 Task: Add an event with the title Sales Performance Analysis and Improvement Planning, date '2024/04/03', time 8:50 AM to 10:50 AMand add a description: The Interview with Aman is a structured and focused conversation aimed at assessing their qualifications, skills, and suitability for a specific job role or position within the organization. The interview provides an opportunity for the hiring team to gather valuable information about the candidate's experience, abilities, and potential cultural fit., put the event into Blue category . Add location for the event as: 456 La Rambla, Barcelona, Spain, logged in from the account softage.5@softage.netand send the event invitation to softage.2@softage.net and softage.3@softage.net. Set a reminder for the event 47 day before
Action: Mouse moved to (109, 136)
Screenshot: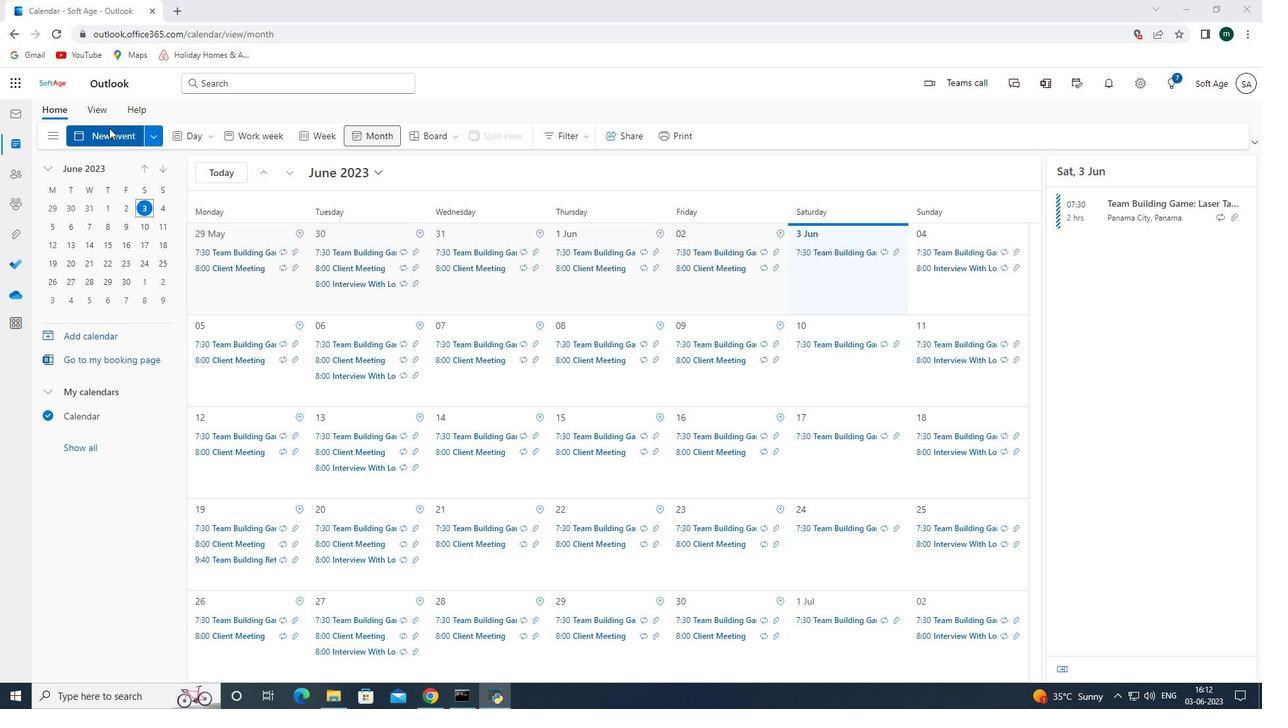 
Action: Mouse pressed left at (109, 136)
Screenshot: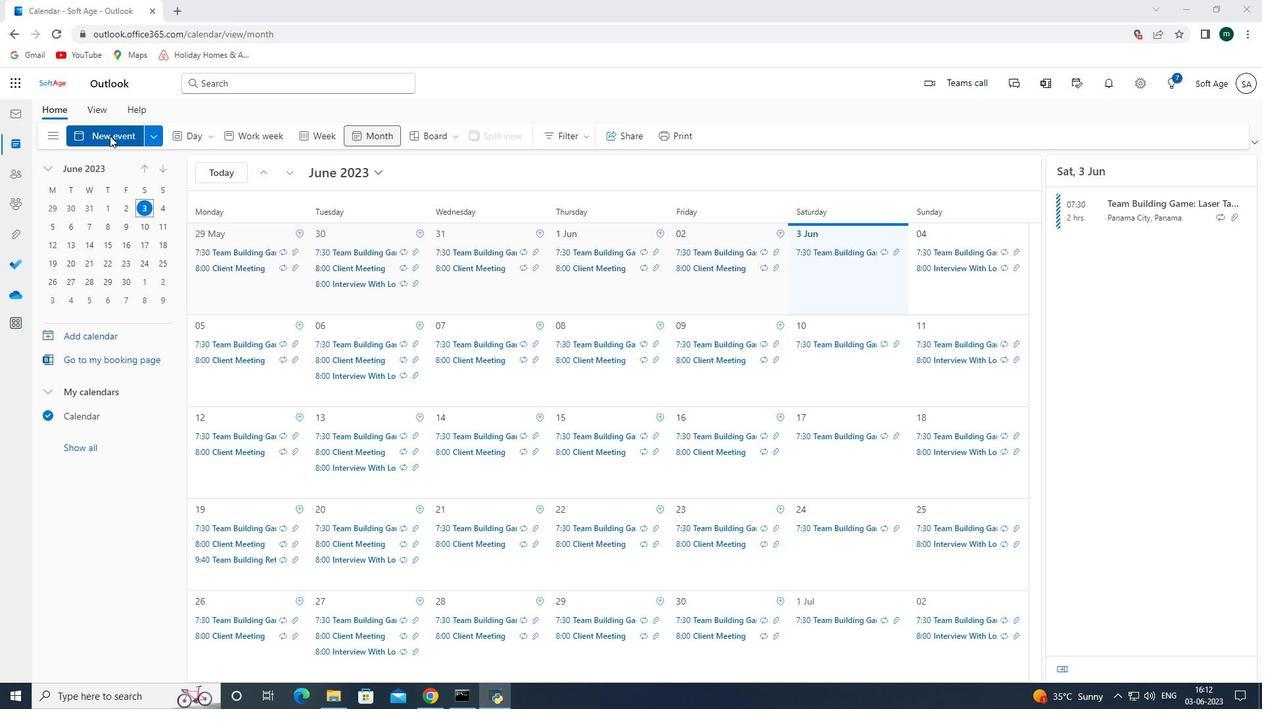 
Action: Mouse moved to (391, 224)
Screenshot: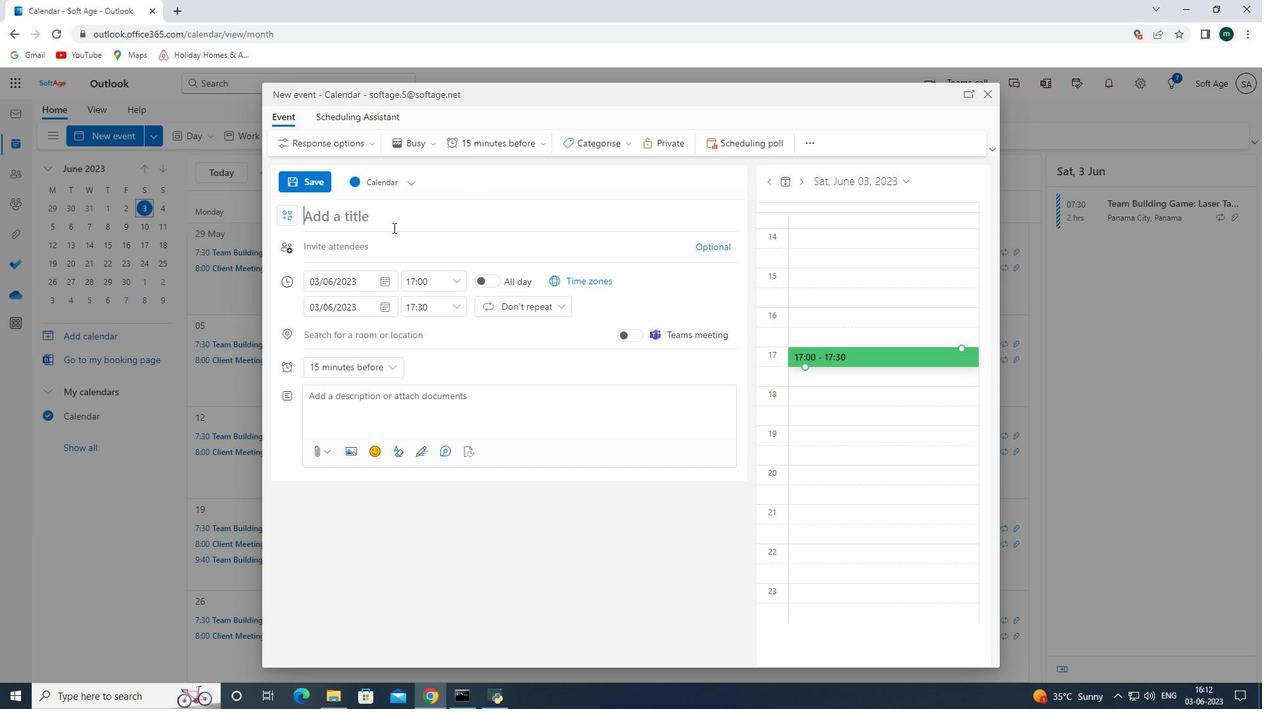 
Action: Mouse pressed left at (391, 224)
Screenshot: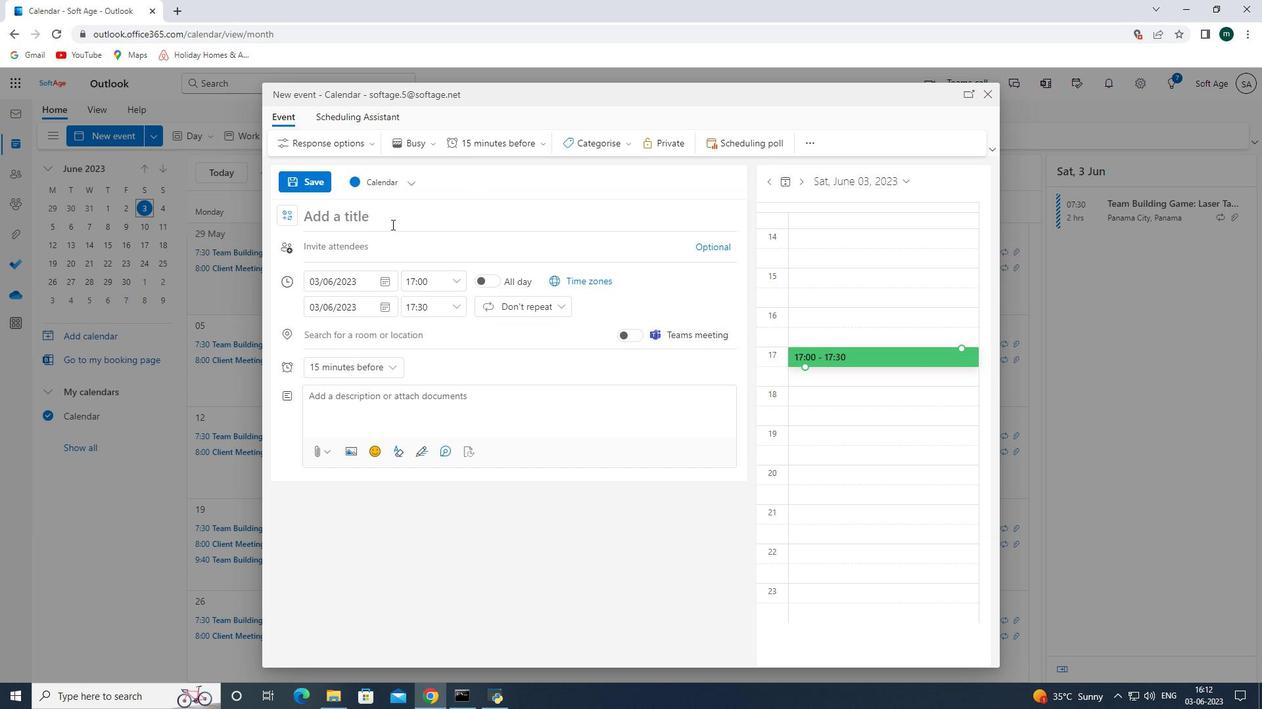 
Action: Mouse moved to (397, 429)
Screenshot: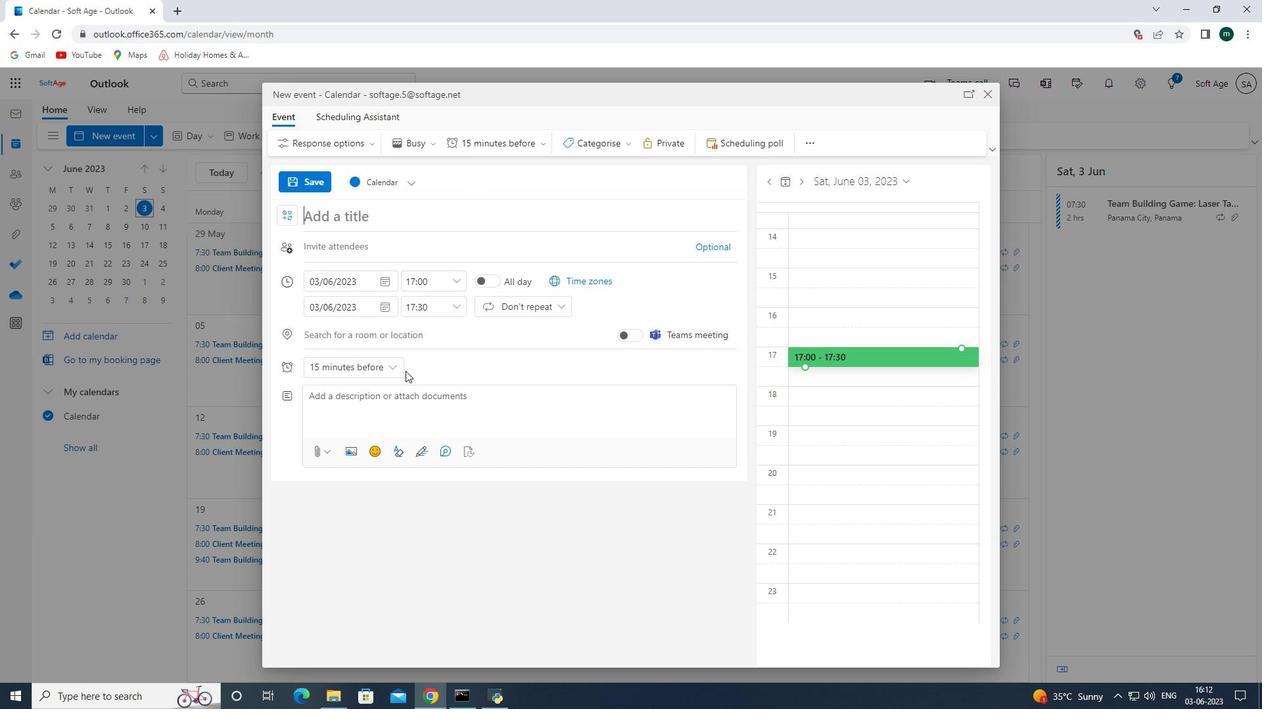 
Action: Key pressed <Key.shift_r><Key.shift_r><Key.shift_r><Key.shift_r><Key.shift_r><Key.shift_r><Key.shift_r><Key.shift_r><Key.shift_r><Key.shift_r><Key.shift_r><Key.shift_r><Key.shift_r><Key.shift_r><Key.shift_r><Key.shift_r><Key.shift_r><Key.shift_r><Key.shift_r><Key.shift_r><Key.shift_r><Key.shift_r><Key.shift_r><Key.shift_r><Key.shift_r><Key.shift_r><Key.shift_r><Key.shift_r><Key.shift_r><Key.shift_r><Key.shift_r><Key.shift_r><Key.shift>Sales<Key.space><Key.backspace><Key.space><Key.shift_r>Performance<Key.space><Key.shift><Key.shift><Key.shift><Key.shift><Key.shift><Key.shift><Key.shift><Key.shift><Key.shift>Anala<Key.backspace>ysis<Key.space>and<Key.space><Key.shift>Impo<Key.backspace>rovement<Key.space><Key.shift><Key.shift><Key.shift><Key.shift><Key.shift><Key.shift><Key.shift><Key.shift><Key.shift><Key.shift><Key.shift><Key.shift>Planning<Key.space>
Screenshot: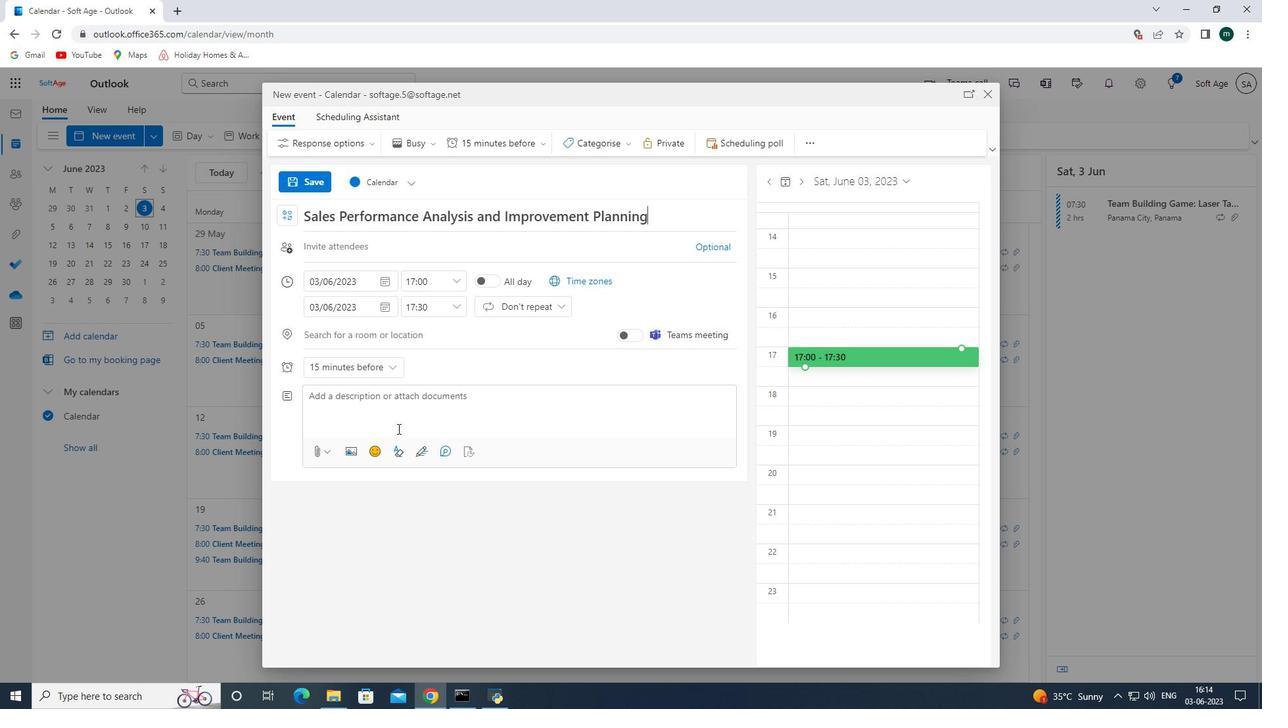 
Action: Mouse moved to (386, 281)
Screenshot: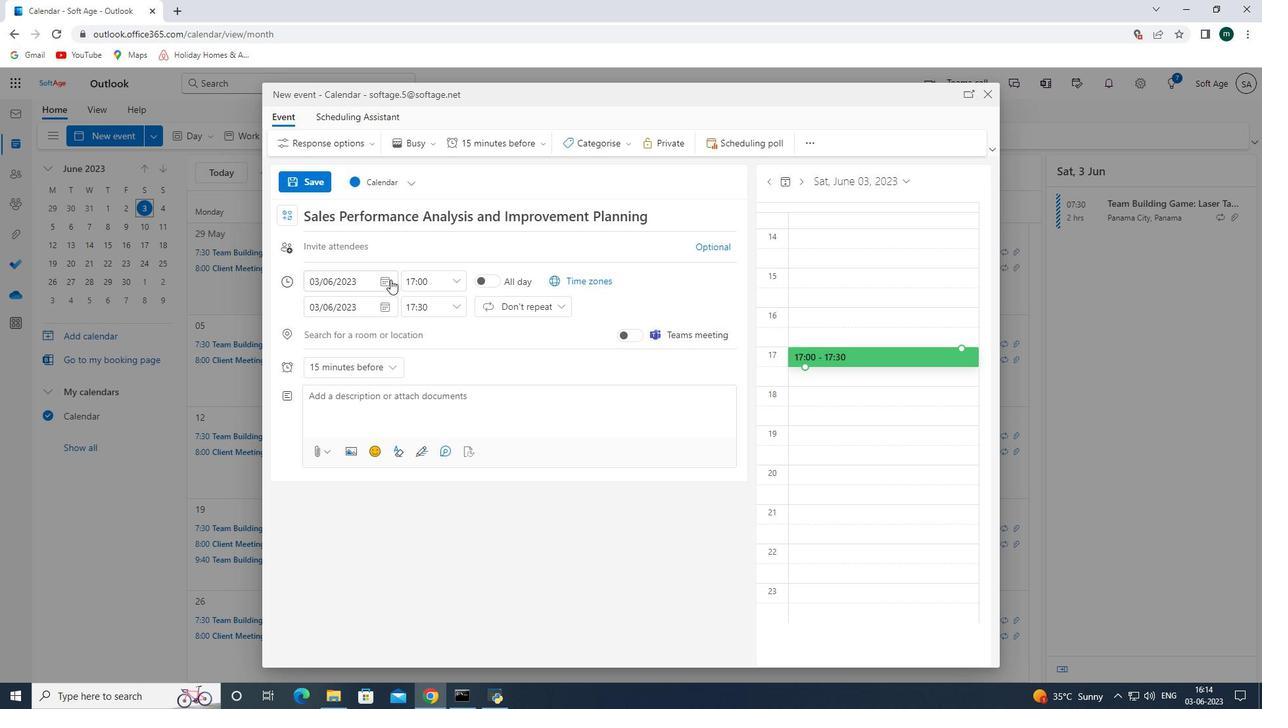 
Action: Mouse pressed left at (386, 281)
Screenshot: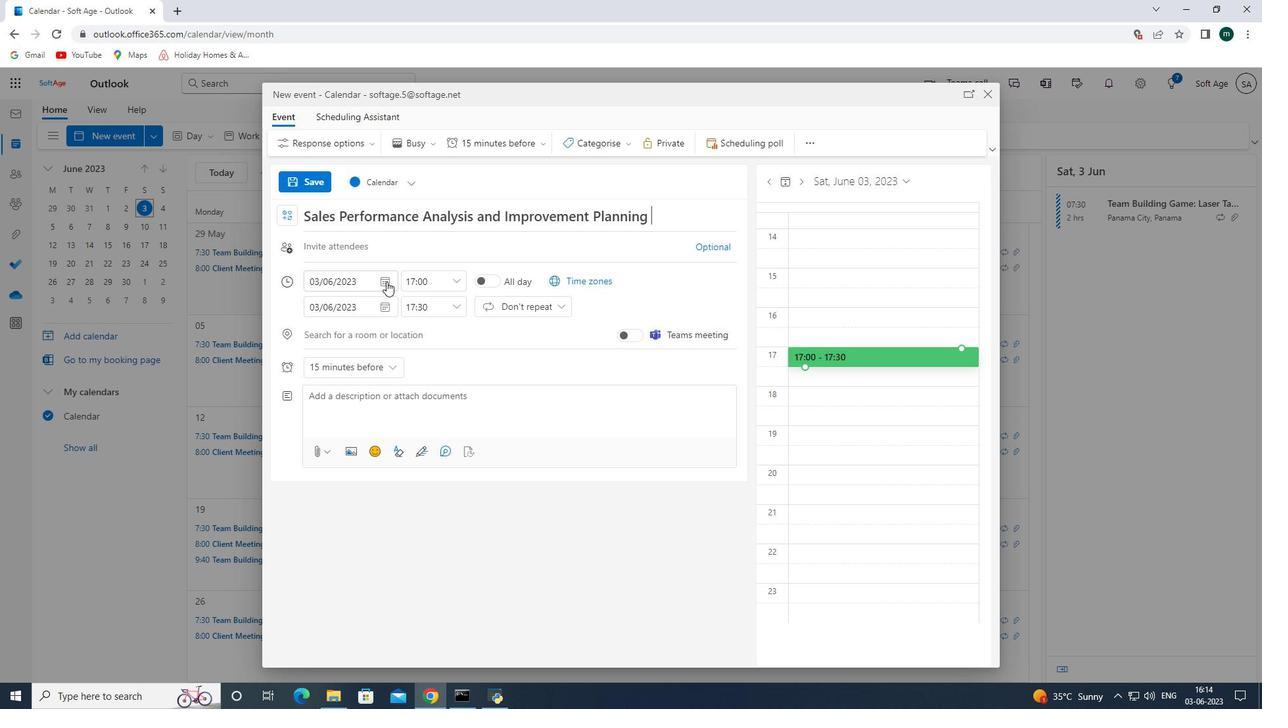 
Action: Mouse moved to (429, 306)
Screenshot: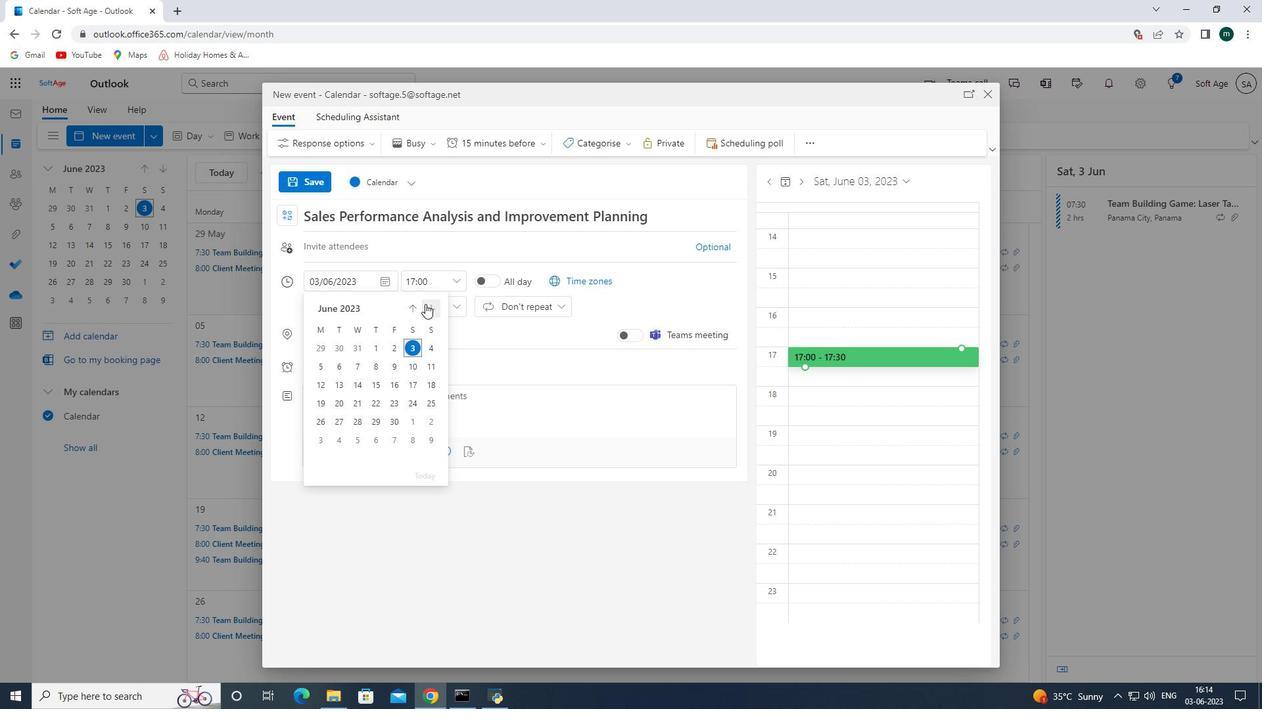 
Action: Mouse pressed left at (429, 306)
Screenshot: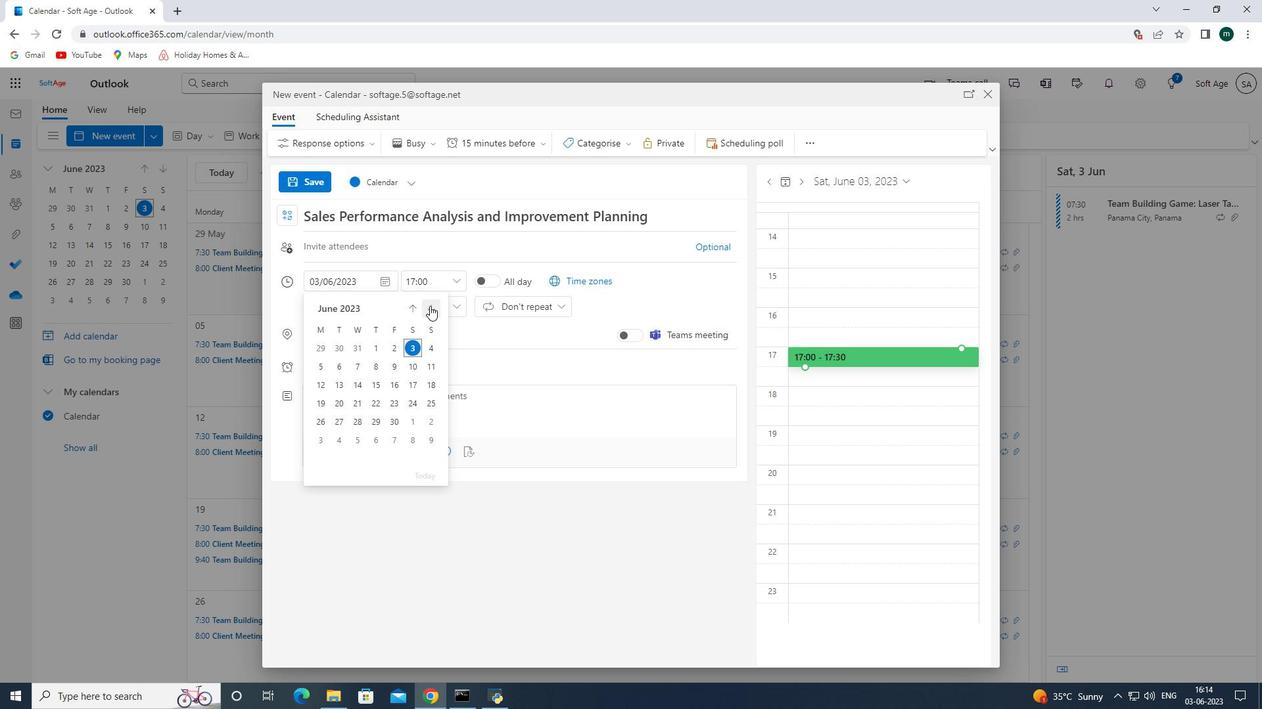 
Action: Mouse pressed left at (429, 306)
Screenshot: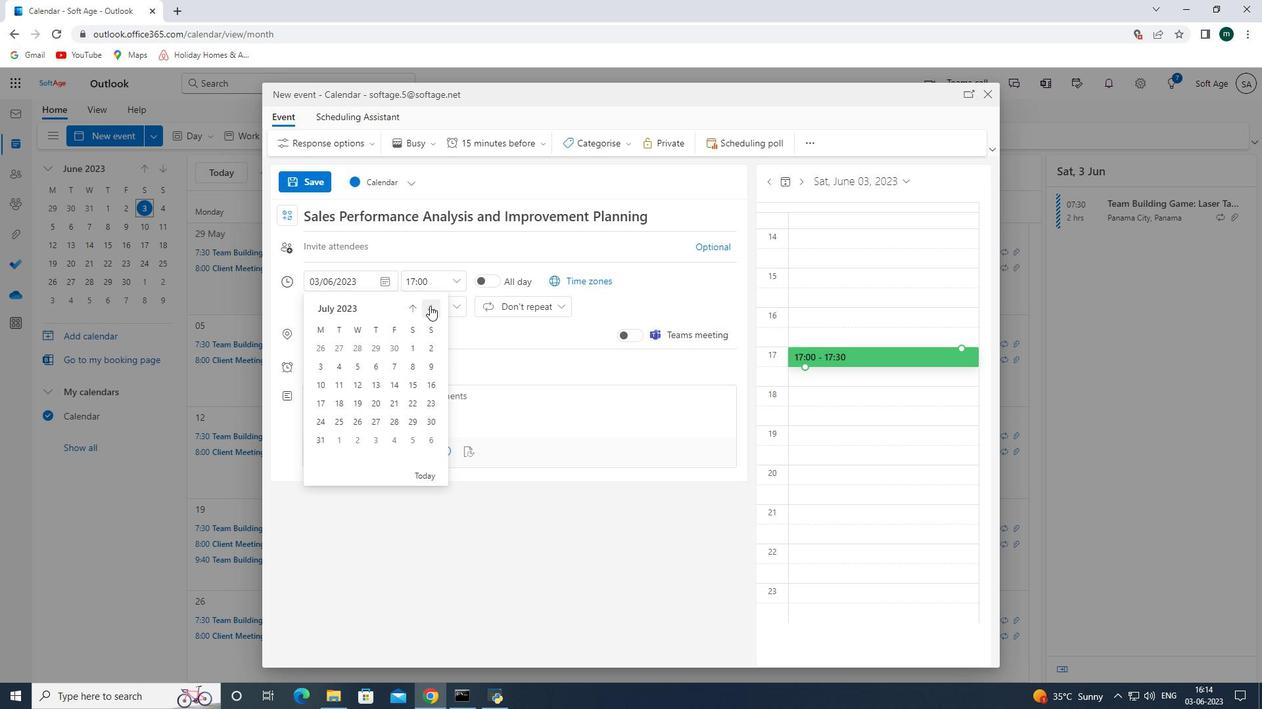 
Action: Mouse pressed left at (429, 306)
Screenshot: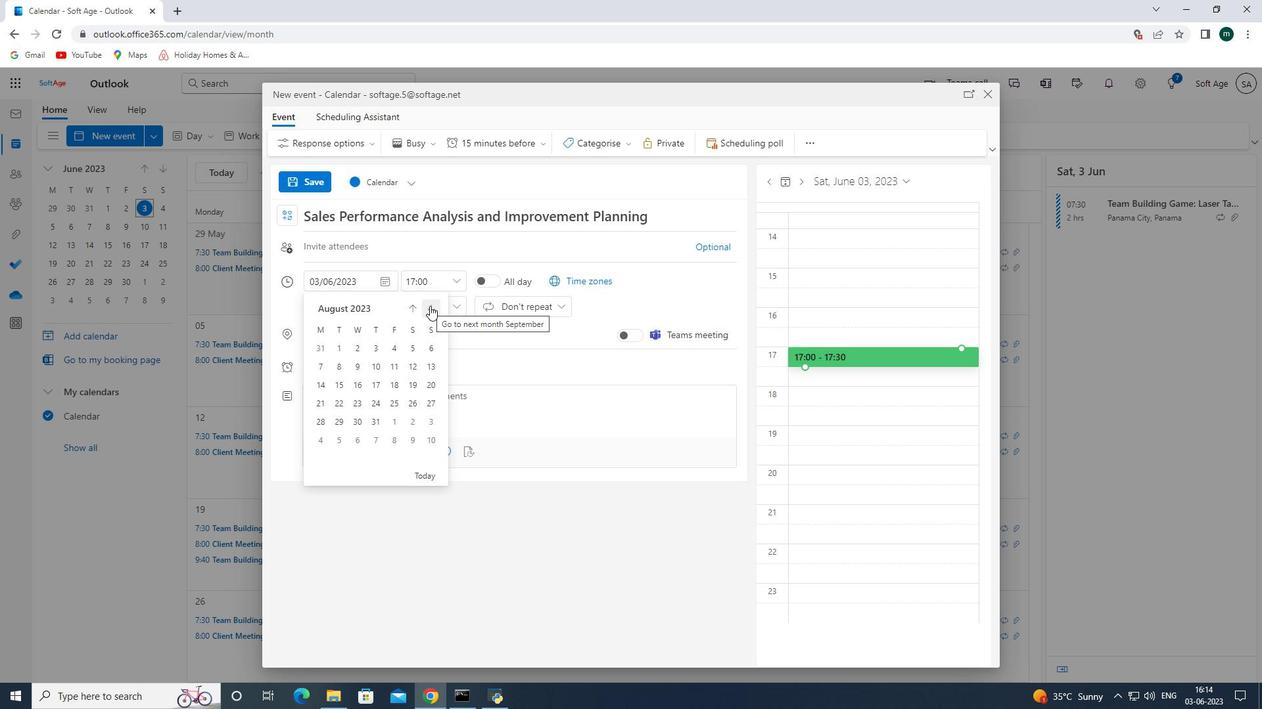 
Action: Mouse pressed left at (429, 306)
Screenshot: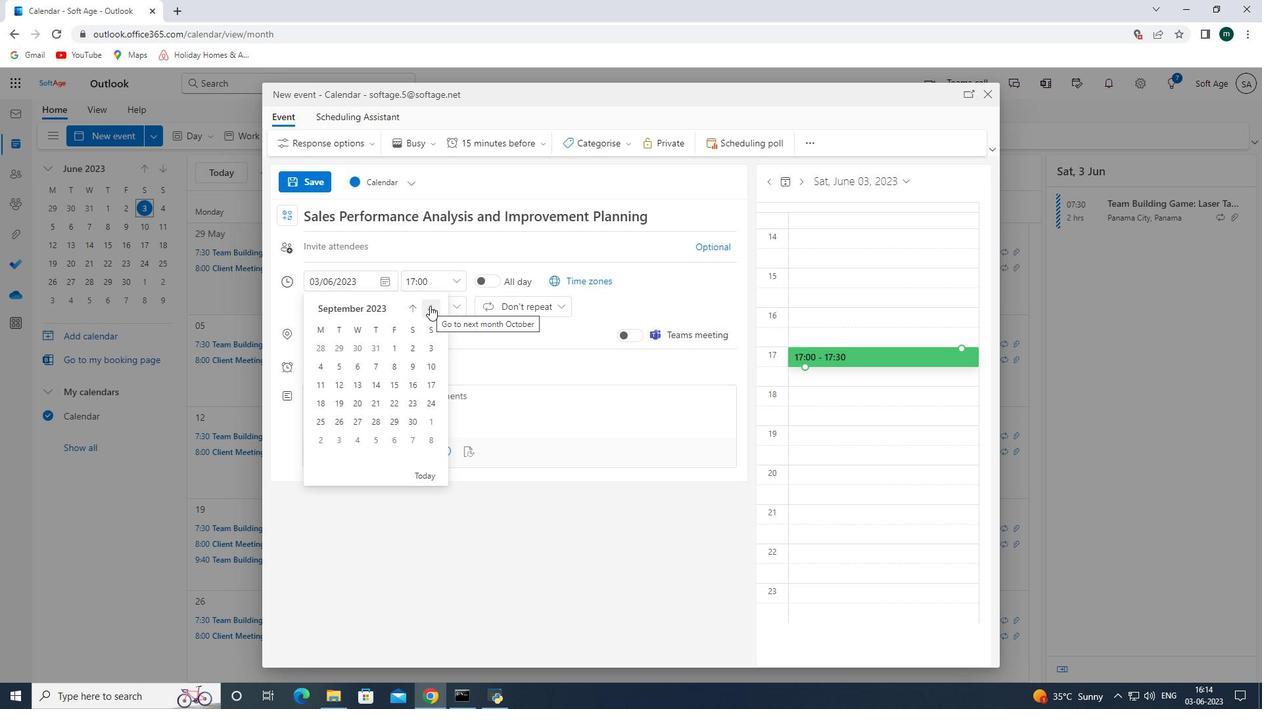
Action: Mouse pressed left at (429, 306)
Screenshot: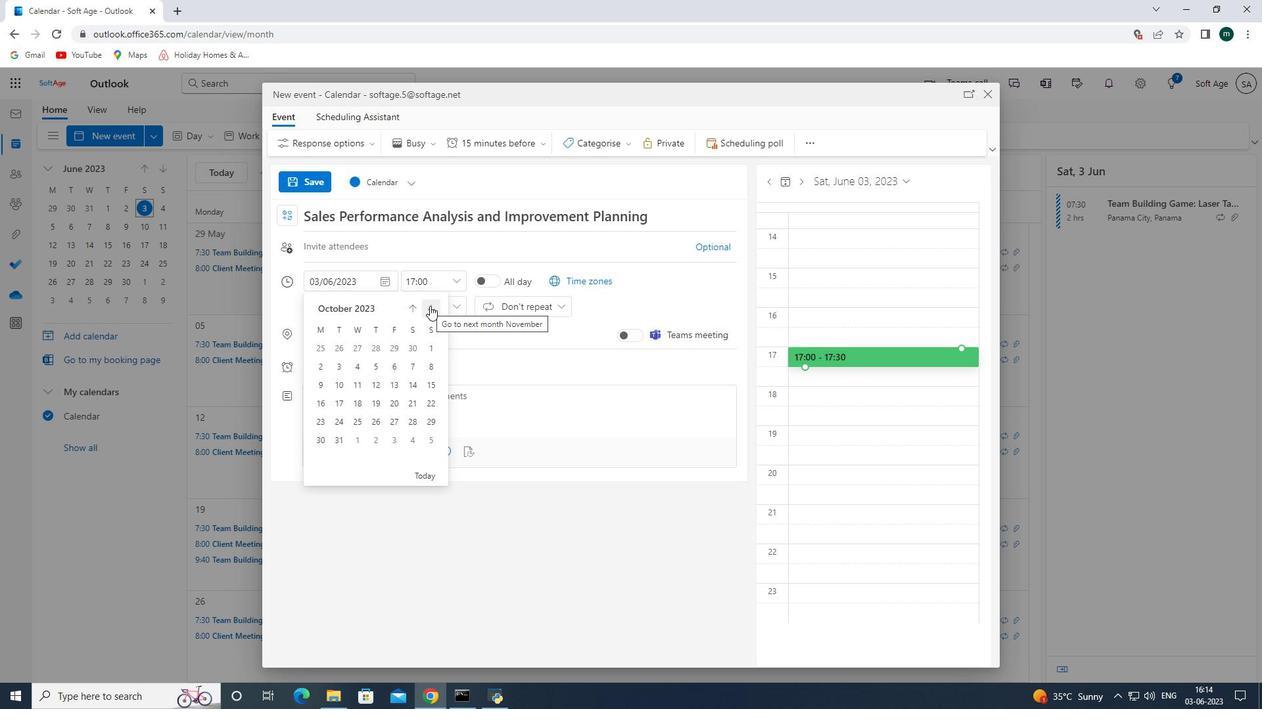 
Action: Mouse pressed left at (429, 306)
Screenshot: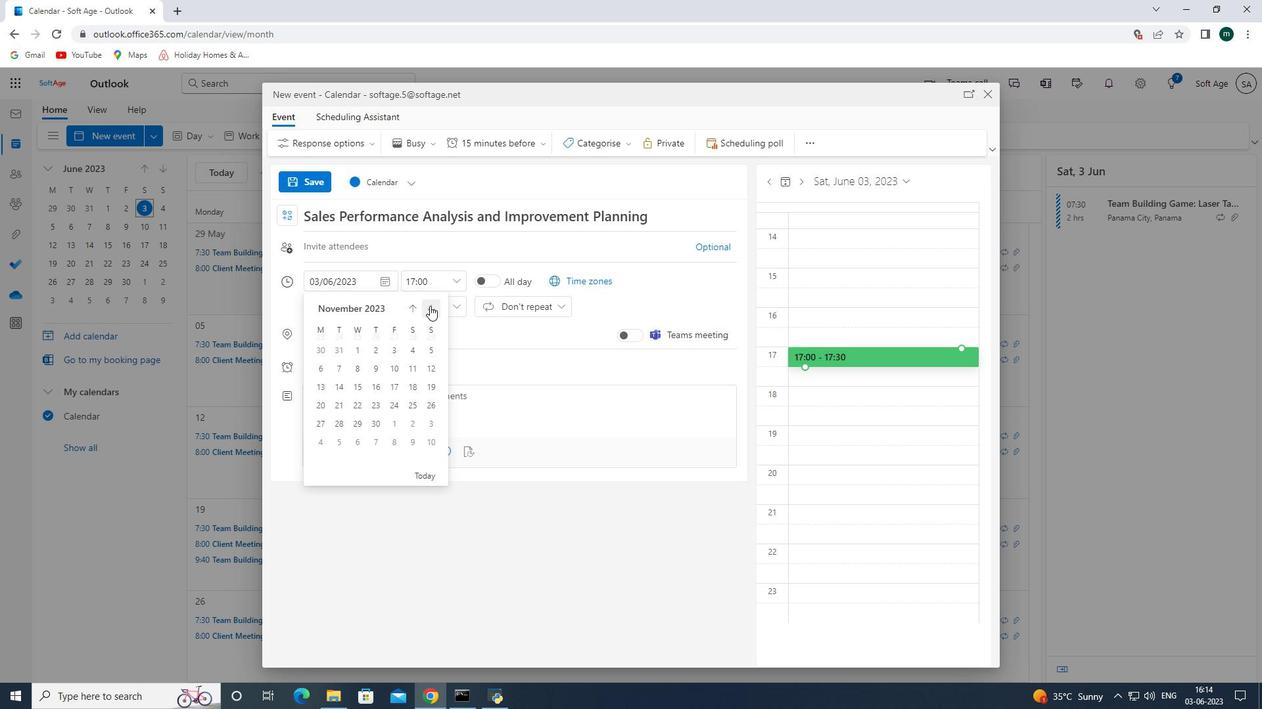 
Action: Mouse pressed left at (429, 306)
Screenshot: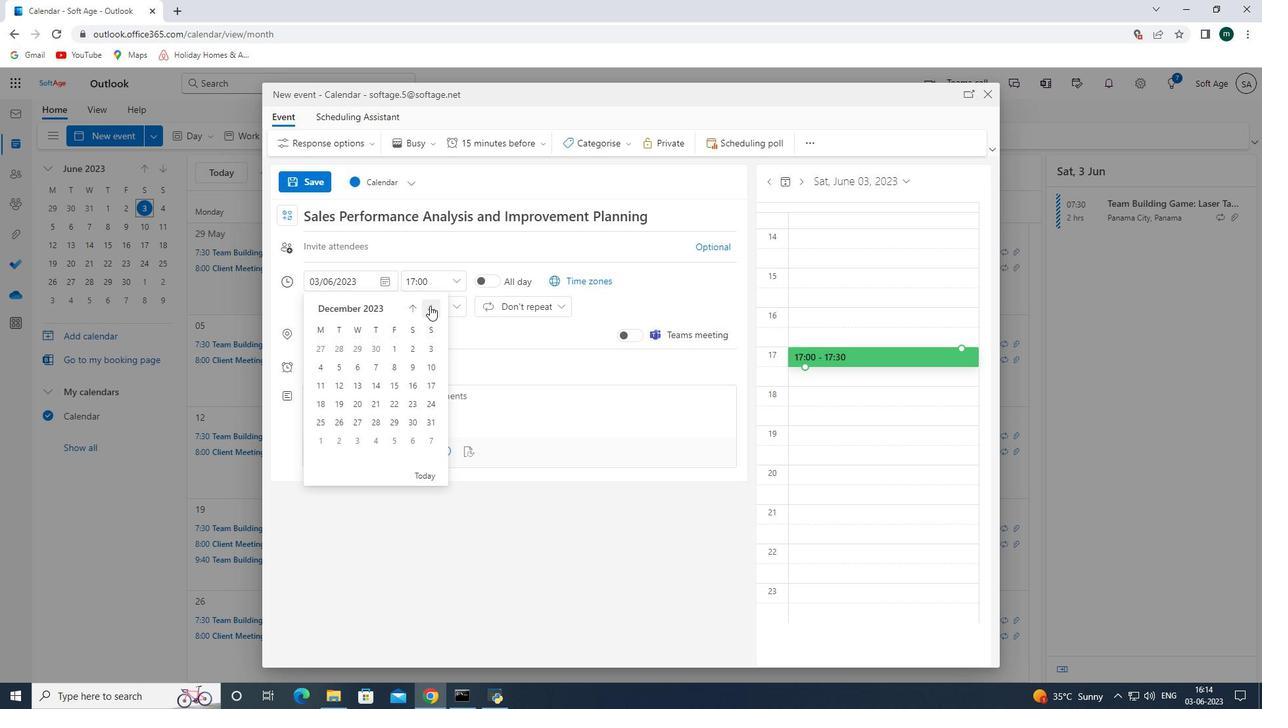 
Action: Mouse pressed left at (429, 306)
Screenshot: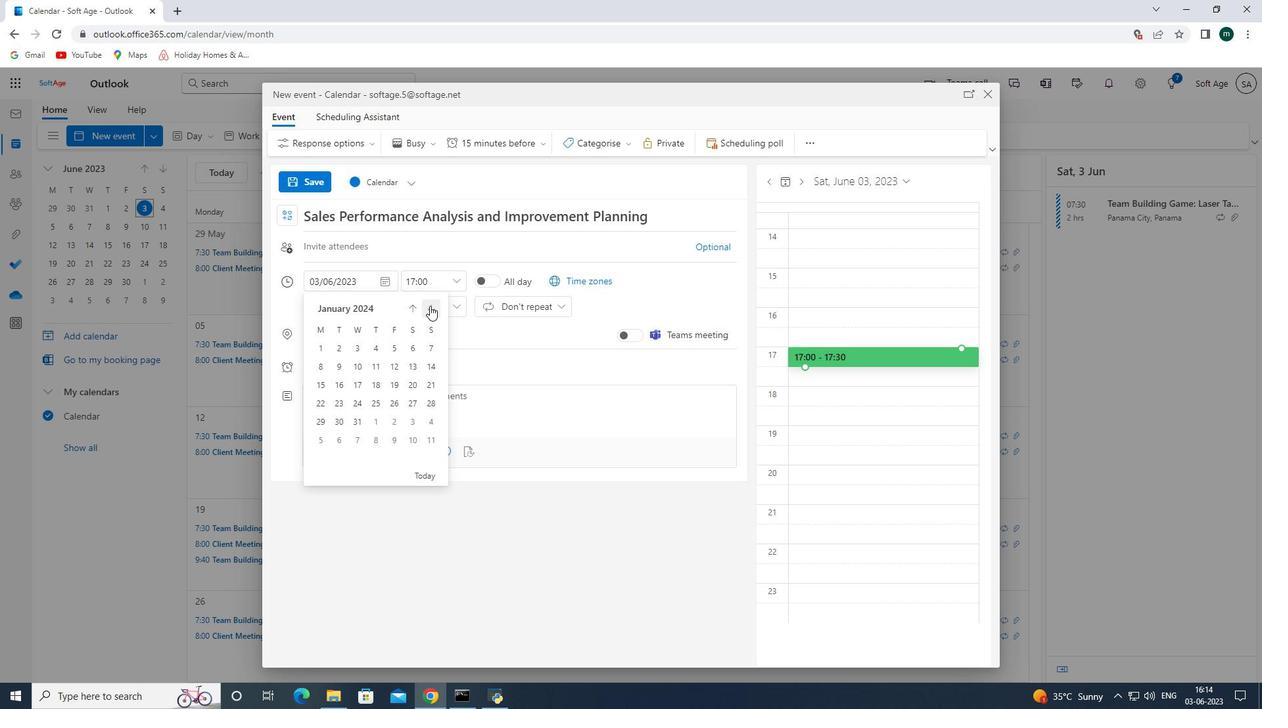 
Action: Mouse pressed left at (429, 306)
Screenshot: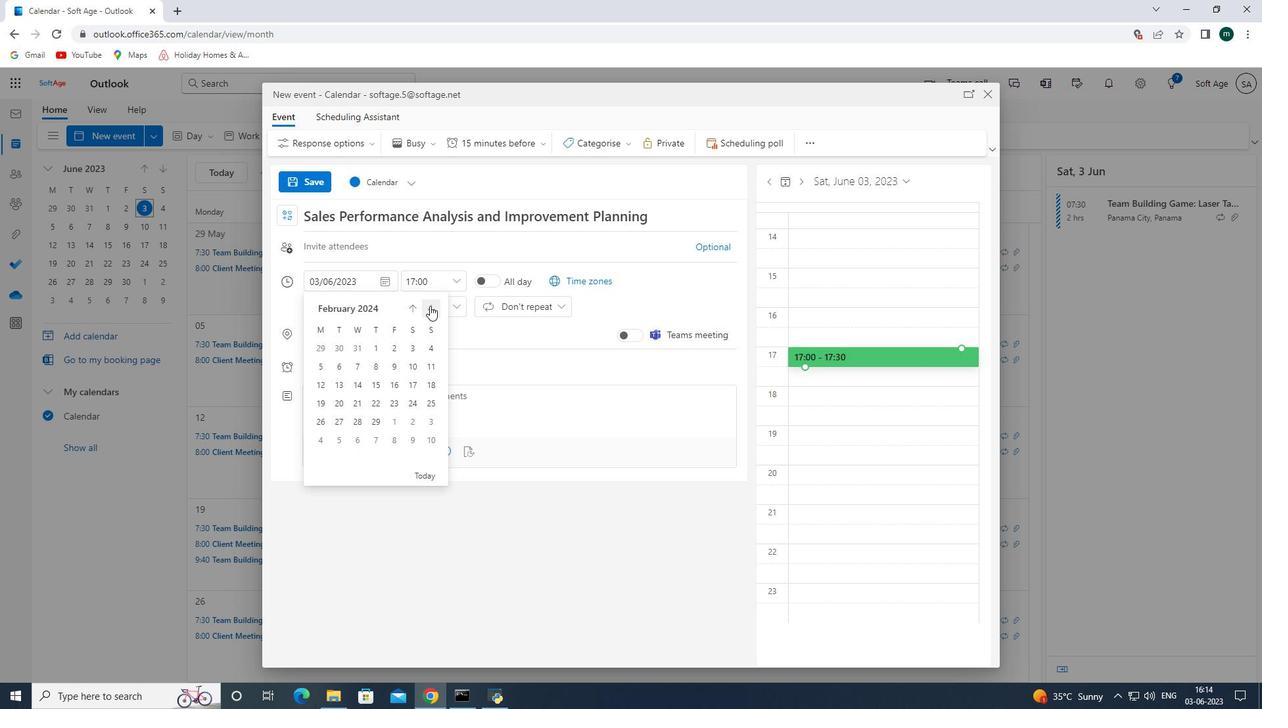 
Action: Mouse pressed left at (429, 306)
Screenshot: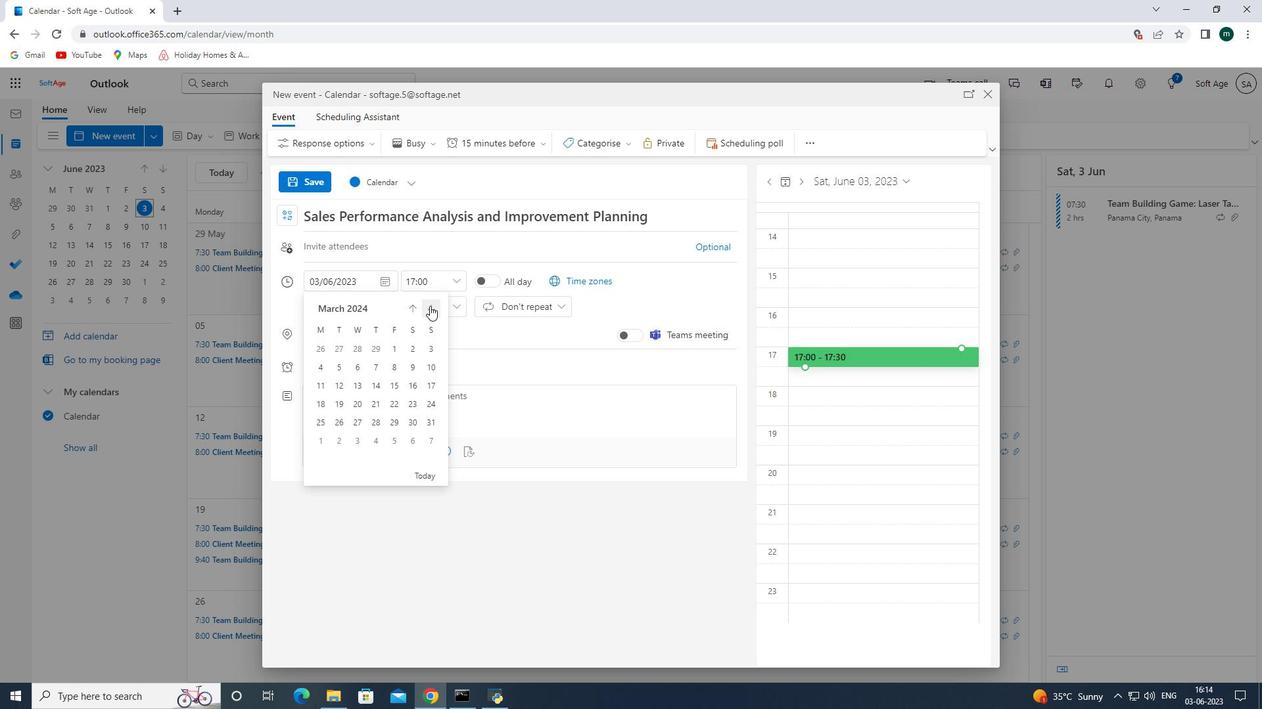 
Action: Mouse moved to (354, 351)
Screenshot: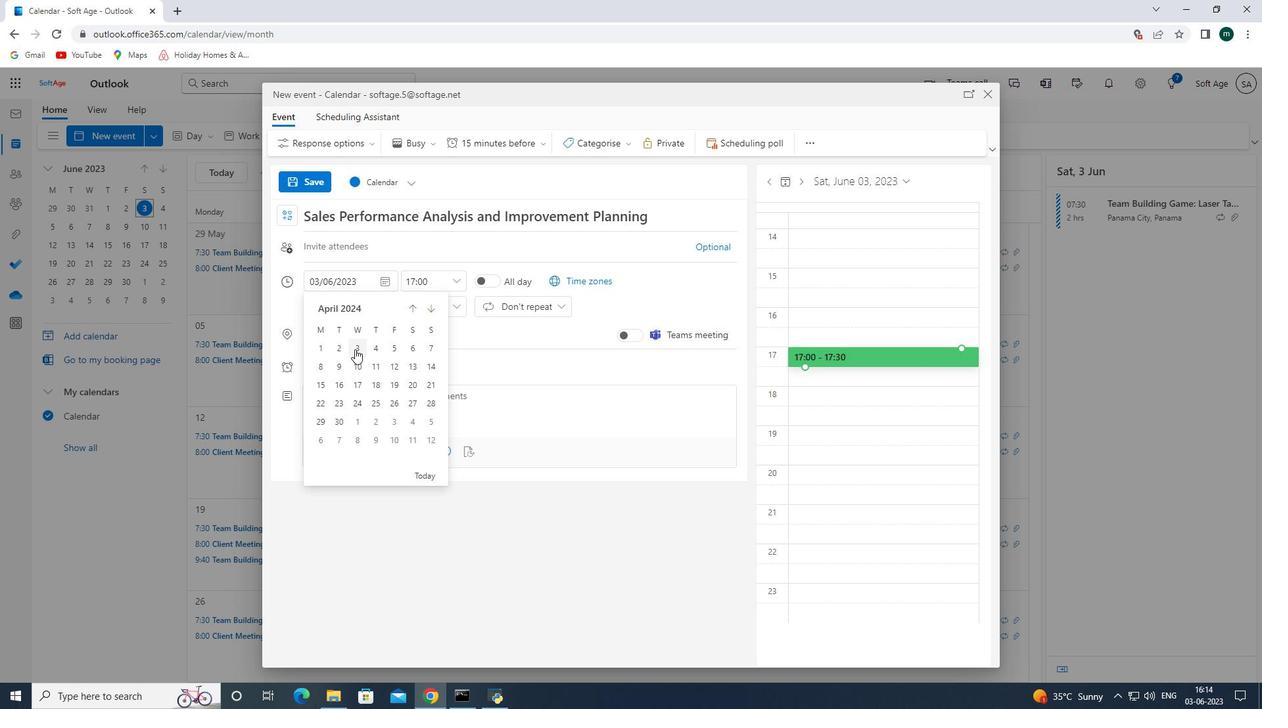 
Action: Mouse pressed left at (354, 351)
Screenshot: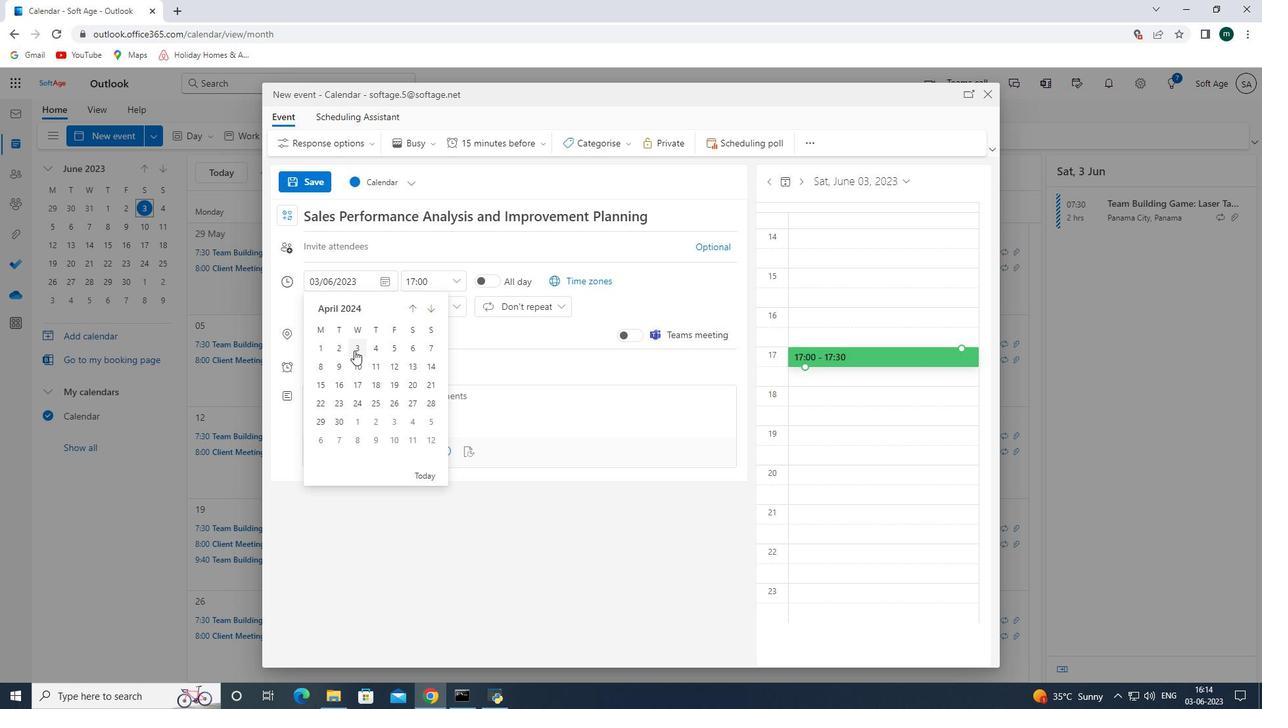 
Action: Mouse moved to (446, 280)
Screenshot: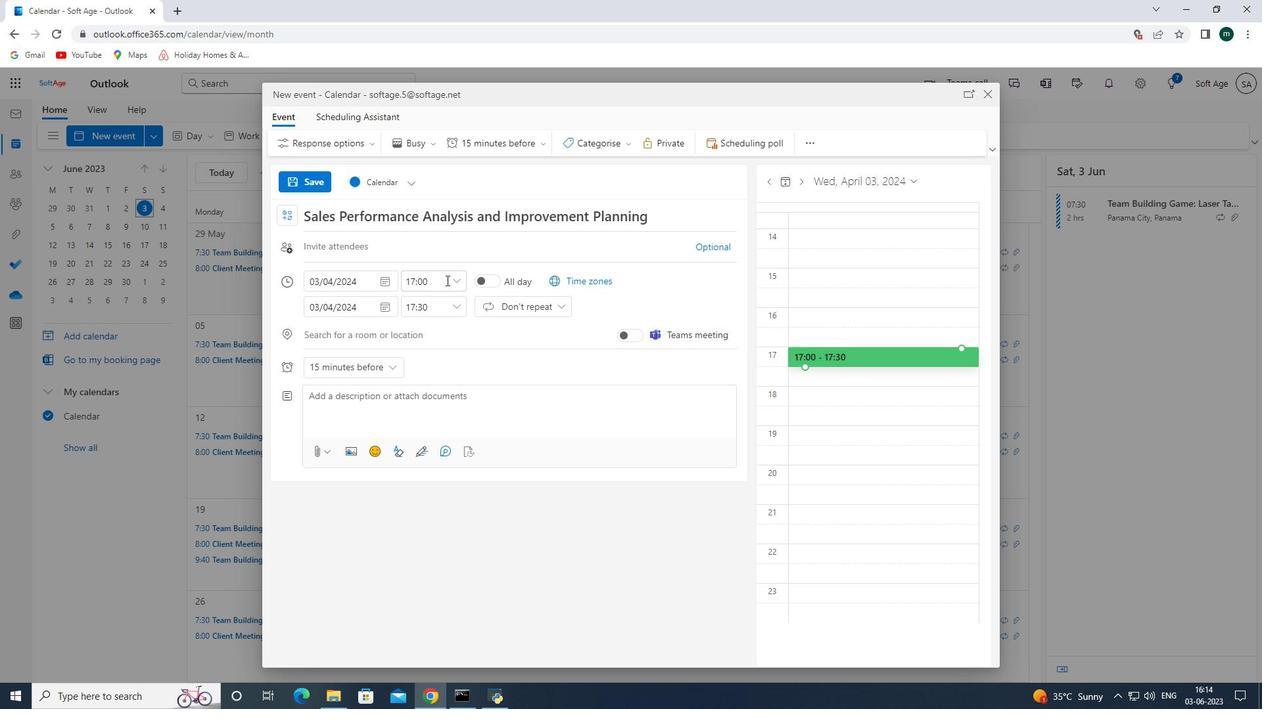 
Action: Mouse pressed left at (446, 280)
Screenshot: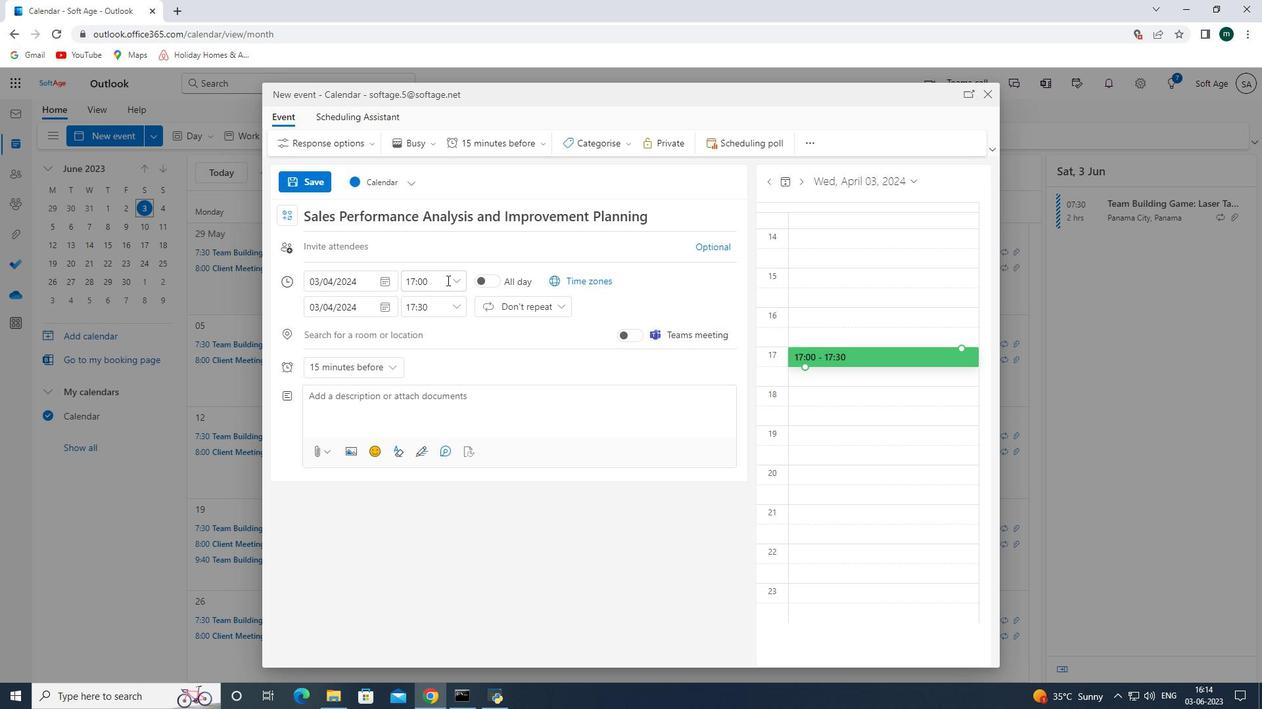 
Action: Mouse moved to (448, 288)
Screenshot: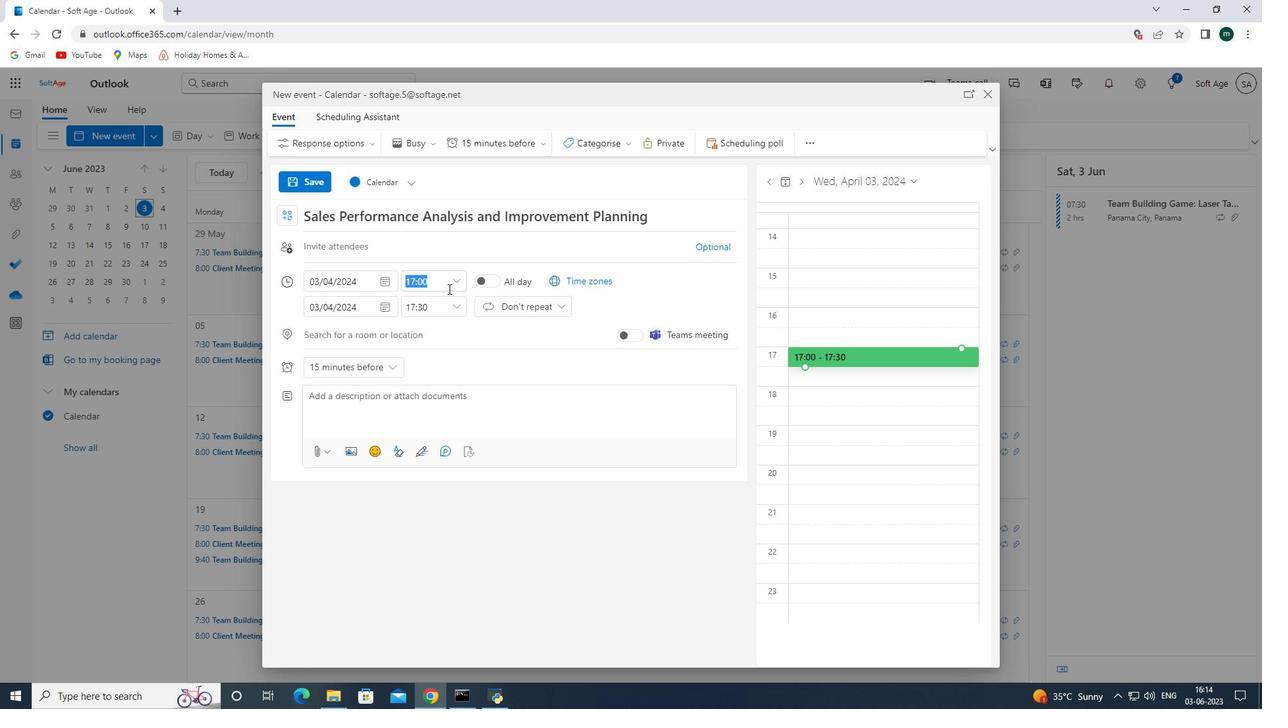 
Action: Key pressed 08<Key.shift_r>:50<Key.enter>
Screenshot: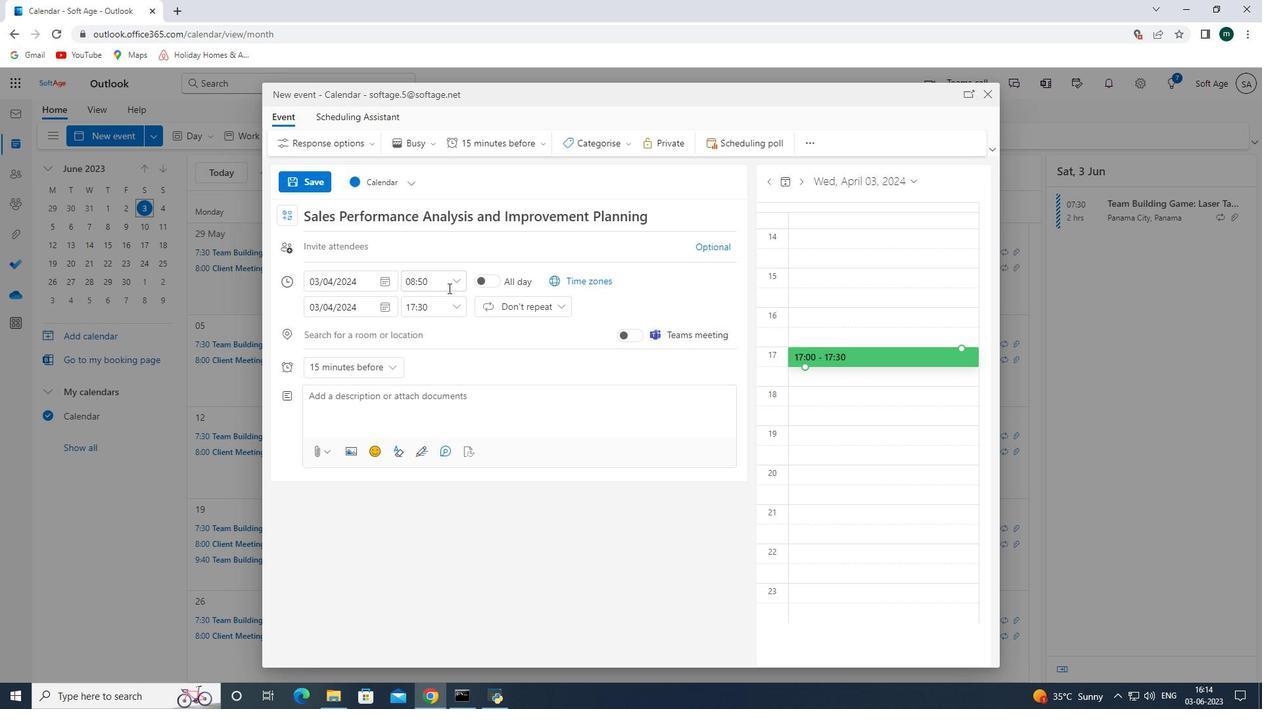 
Action: Mouse moved to (461, 310)
Screenshot: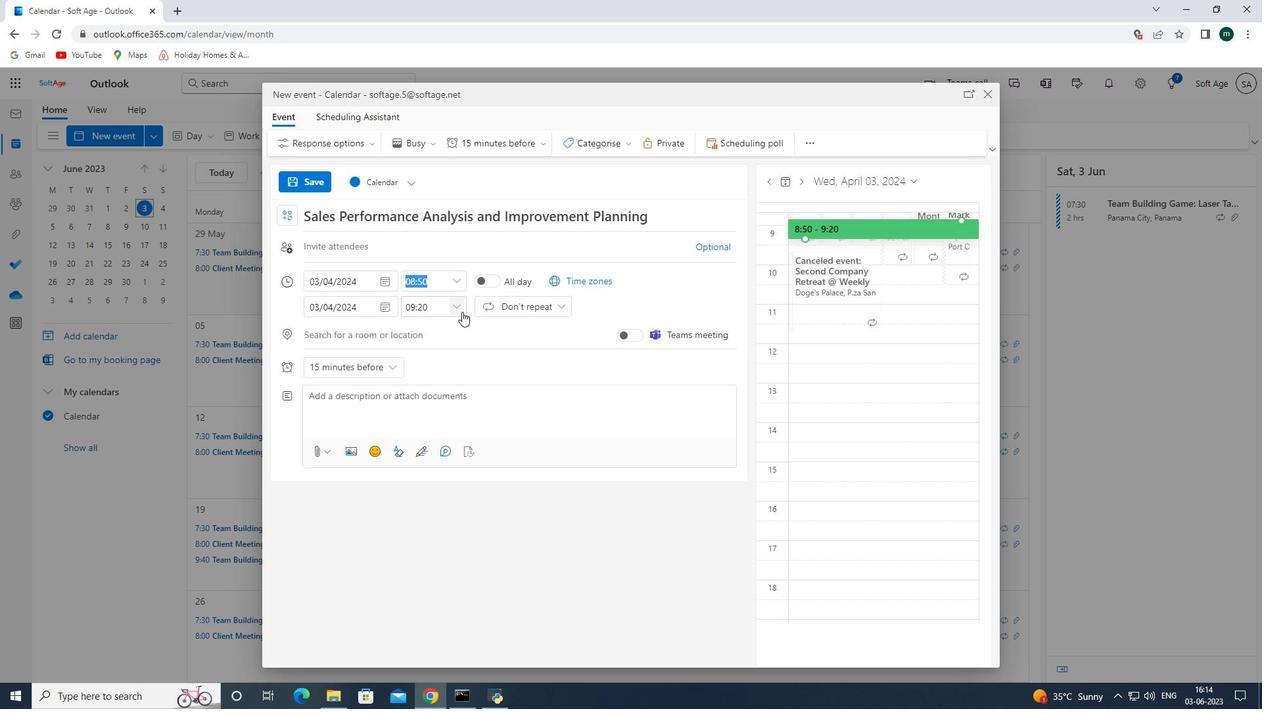 
Action: Mouse pressed left at (461, 310)
Screenshot: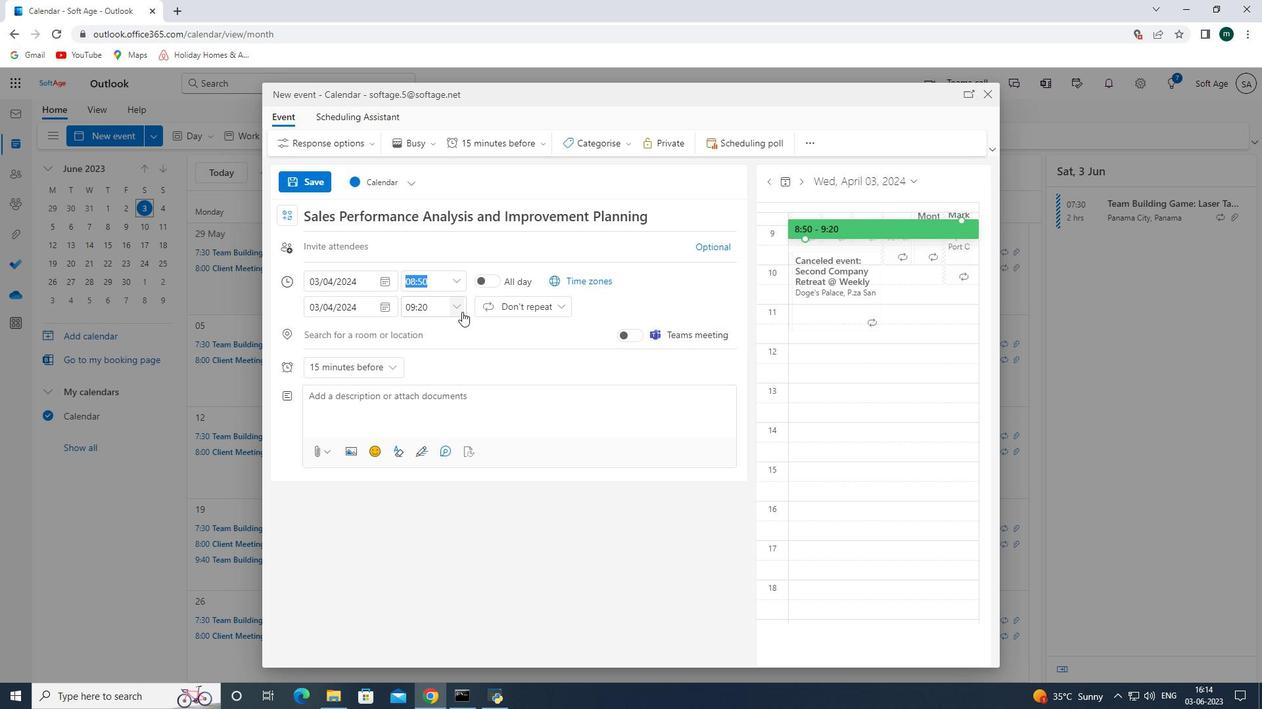 
Action: Mouse moved to (450, 393)
Screenshot: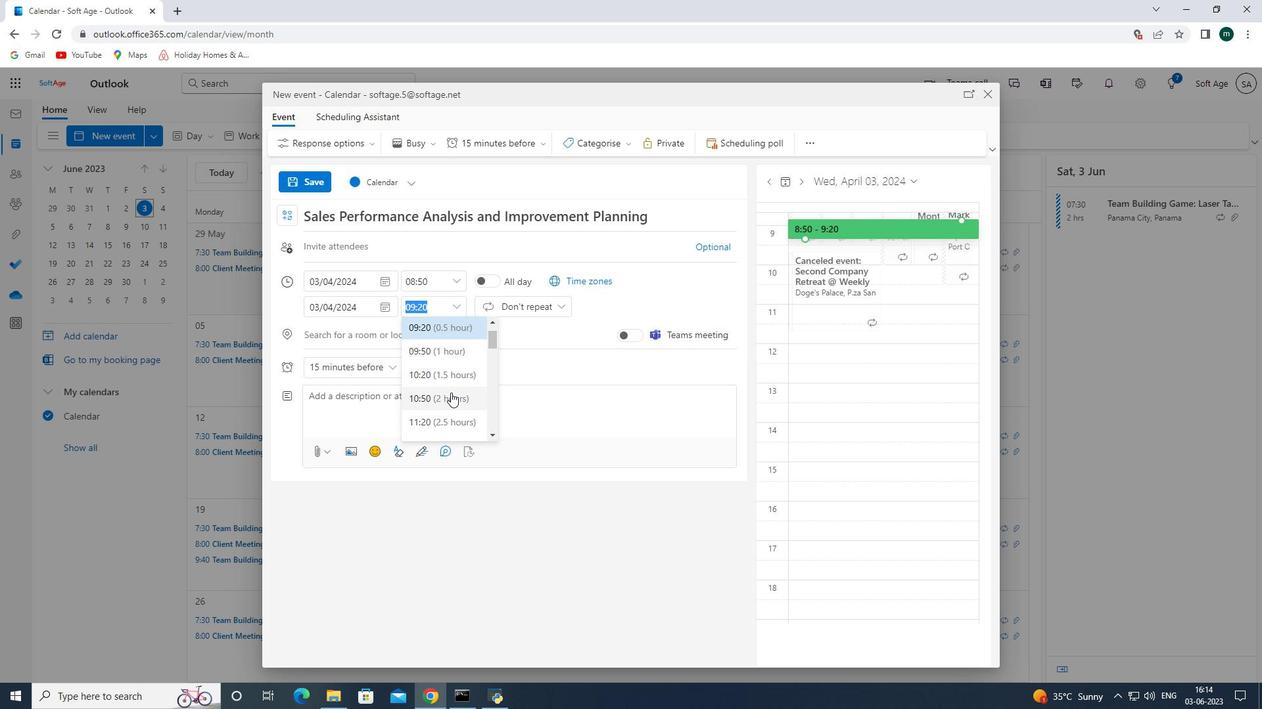 
Action: Mouse pressed left at (450, 393)
Screenshot: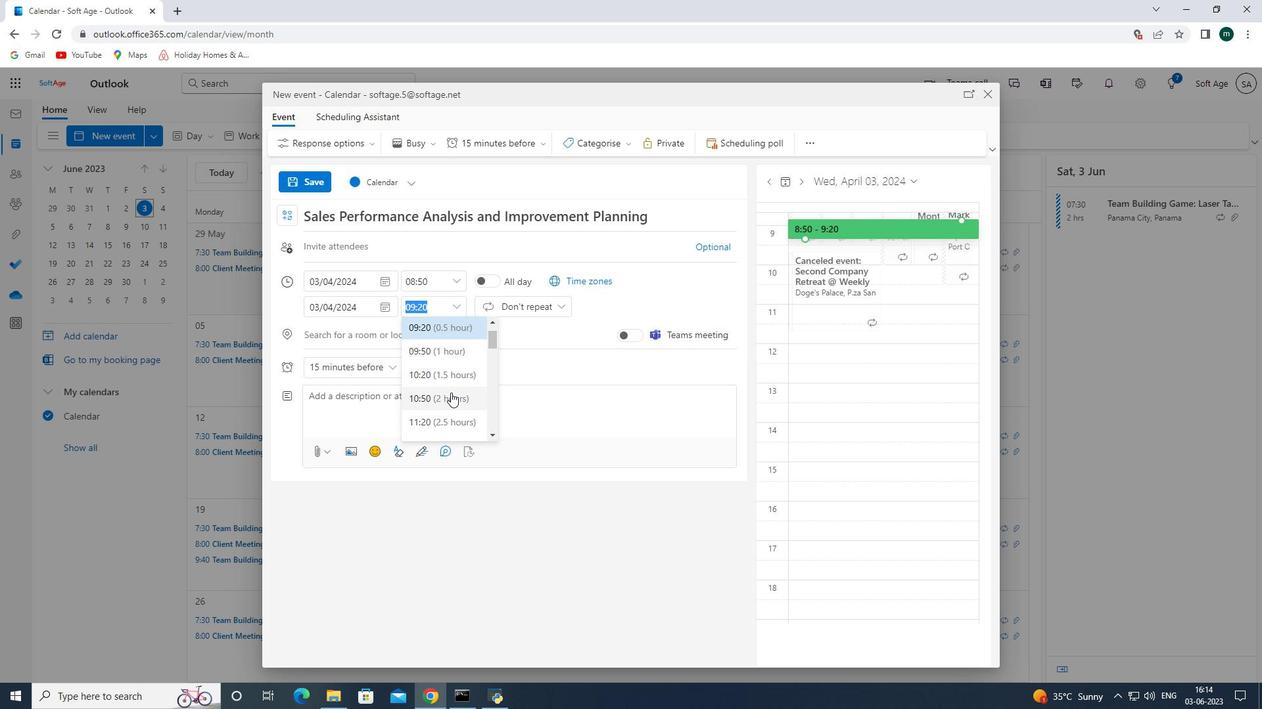
Action: Mouse moved to (425, 400)
Screenshot: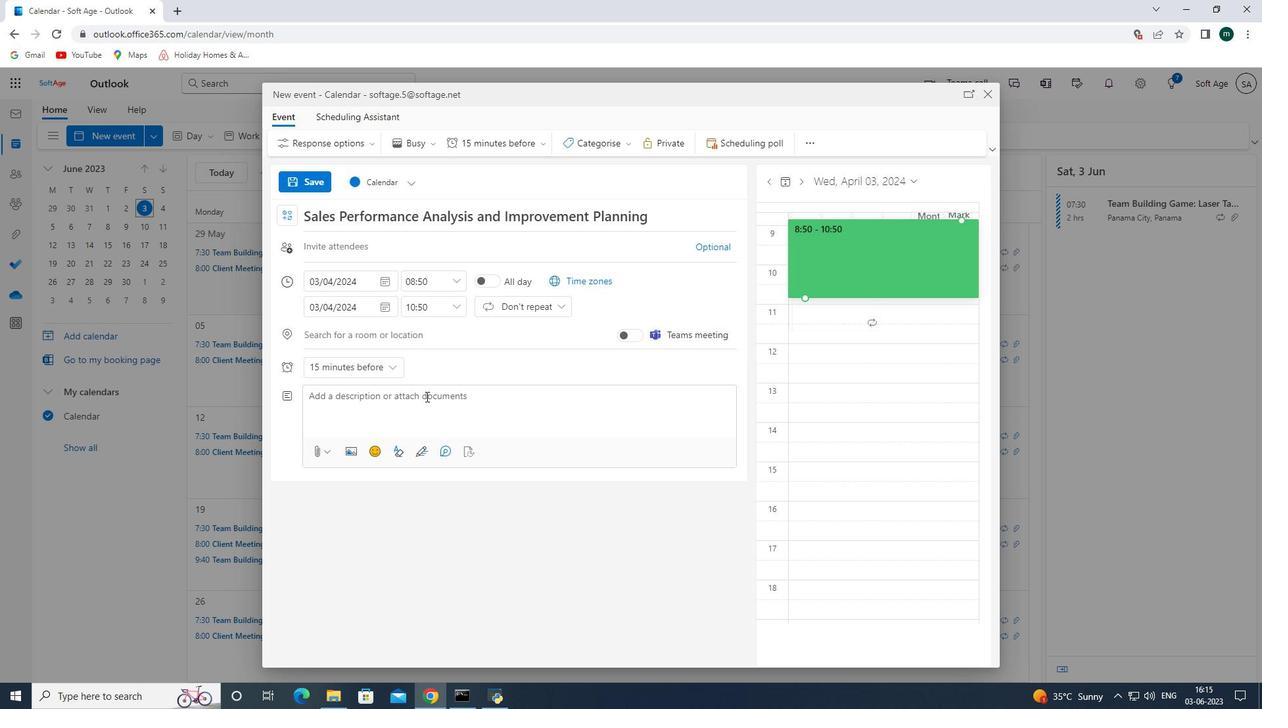 
Action: Mouse pressed left at (425, 400)
Screenshot: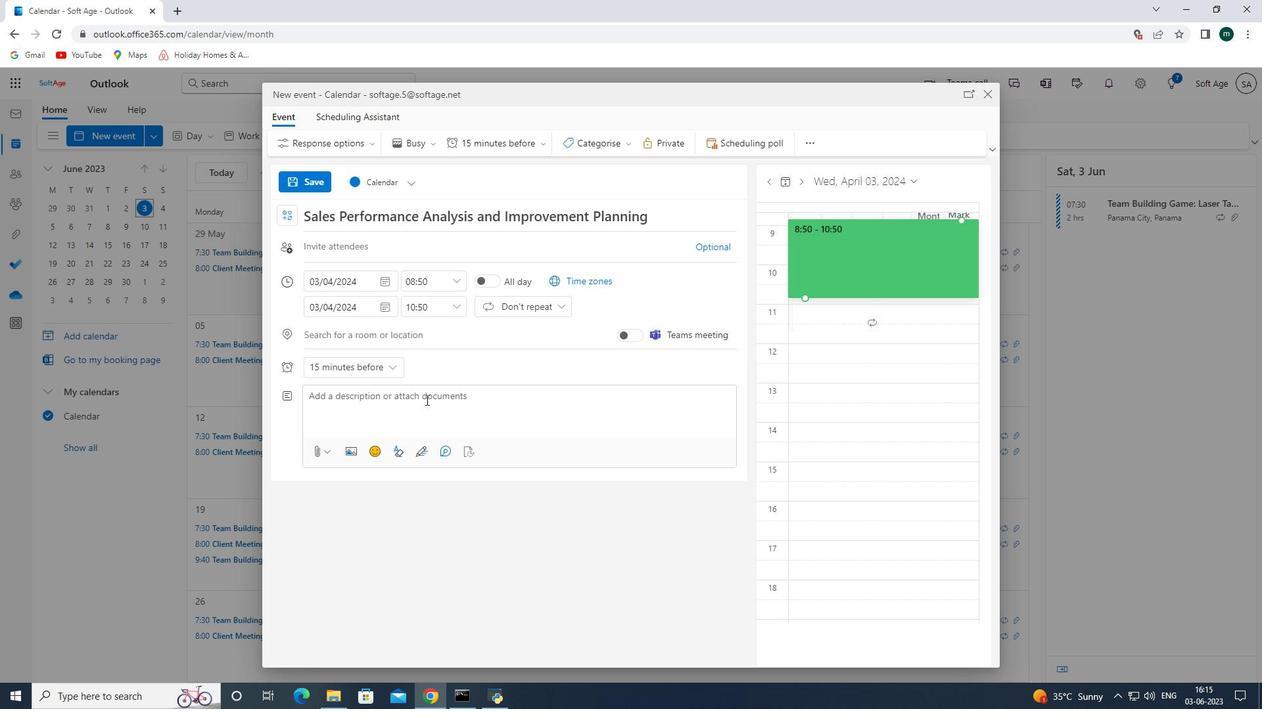 
Action: Key pressed t<Key.backspace><Key.shift>The<Key.space><Key.shift>Interview<Key.space>with<Key.space><Key.shift><Key.shift><Key.shift><Key.shift><Key.shift><Key.shift><Key.shift><Key.shift><Key.shift><Key.shift><Key.shift>Aman<Key.space>is<Key.space>a<Key.space><Key.shift><Key.shift><Key.shift><Key.shift><Key.shift><Key.shift><Key.shift><Key.shift><Key.shift><Key.shift><Key.shift><Key.shift><Key.shift><Key.shift><Key.shift><Key.shift>structured<Key.space>and<Key.space><Key.shift><Key.shift><Key.shift><Key.shift><Key.shift><Key.shift><Key.shift><Key.shift><Key.shift><Key.shift><Key.shift><Key.shift><Key.shift><Key.shift><Key.shift>F<Key.backspace>focused<Key.space>conversation<Key.space>aimed<Key.space>at<Key.space><Key.space><Key.space><Key.backspace><Key.shift>assessing<Key.space>their<Key.space>qualifications,<Key.space>skills,<Key.space>and<Key.space>suitability<Key.space>for<Key.space>a<Key.space>specific<Key.space>job<Key.space>role<Key.space>or<Key.space>position<Key.space>within<Key.space>the<Key.space>ar<Key.backspace><Key.backspace>organization<Key.space>=<Key.backspace><Key.backspace>.<Key.space>the<Key.space><Key.backspace><Key.backspace><Key.backspace><Key.backspace><Key.shift_r><Key.shift_r><Key.shift_r><Key.shift_r><Key.shift_r><Key.shift_r><Key.shift_r><Key.shift_r><Key.shift_r><Key.shift_r><Key.shift_r><Key.shift_r><Key.shift_r><Key.shift_r>The<Key.space>interview<Key.space>provides<Key.space>an<Key.space>opportunity<Key.space>for<Key.space>the<Key.space>hiring<Key.space>team<Key.space>tov<Key.space><Key.backspace><Key.backspace><Key.space><Key.shift><Key.shift><Key.shift>G<Key.backspace>gather<Key.space>valuable<Key.space>information<Key.space>about<Key.space>the<Key.space><Key.shift>C<Key.backspace>candidate's<Key.space>experience<Key.space><Key.backspace>,<Key.space>abilities,<Key.space>and<Key.space>potential<Key.space>cultural<Key.space>fit<Key.space><Key.backspace>.<Key.space>
Screenshot: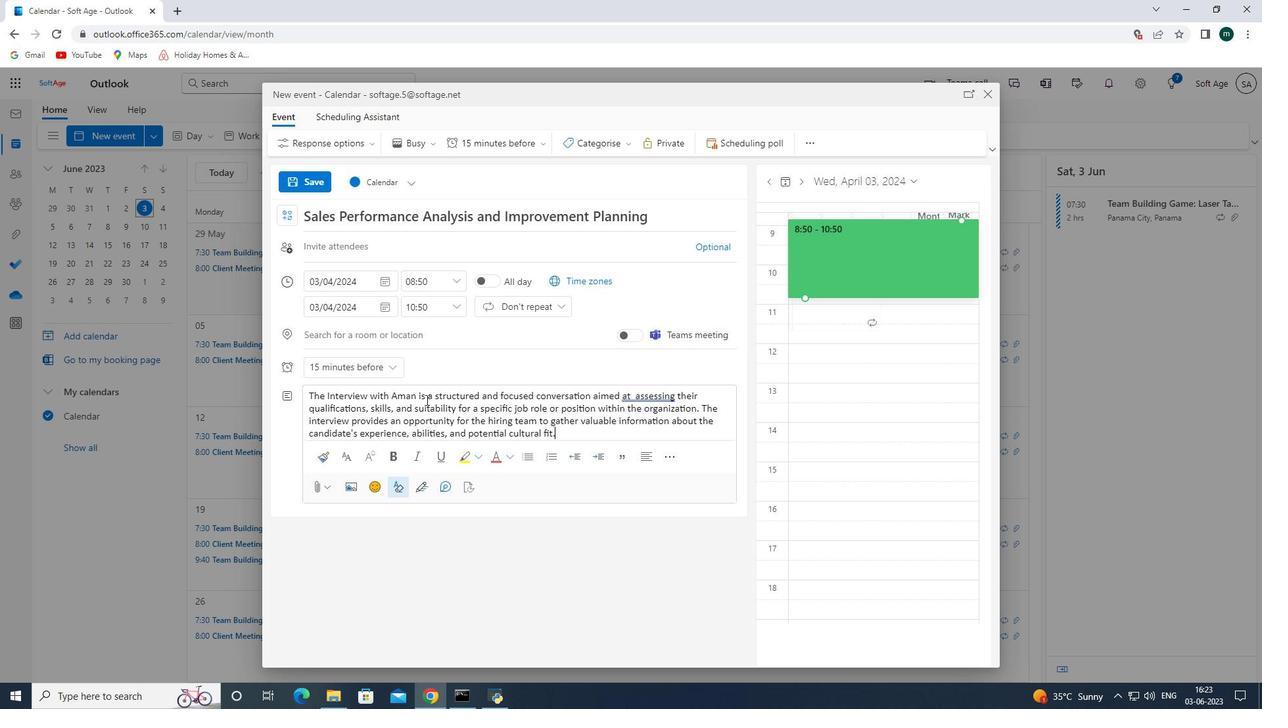 
Action: Mouse moved to (409, 337)
Screenshot: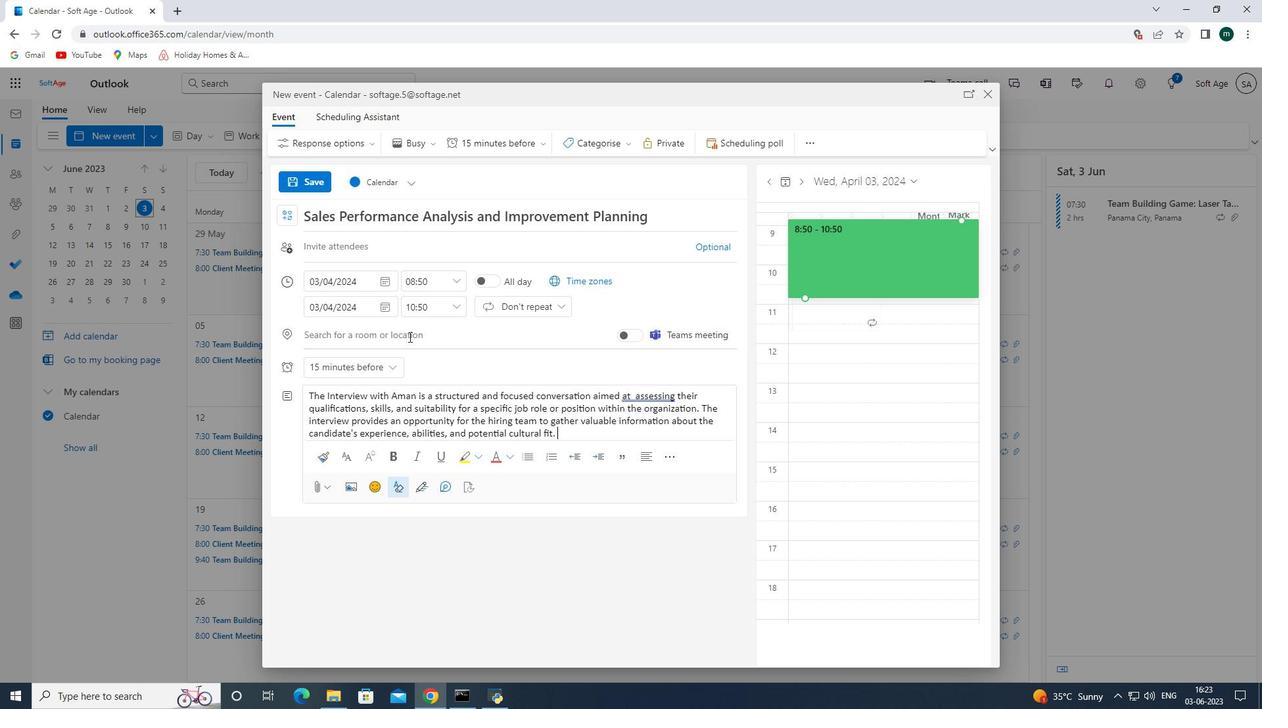 
Action: Mouse pressed left at (409, 337)
Screenshot: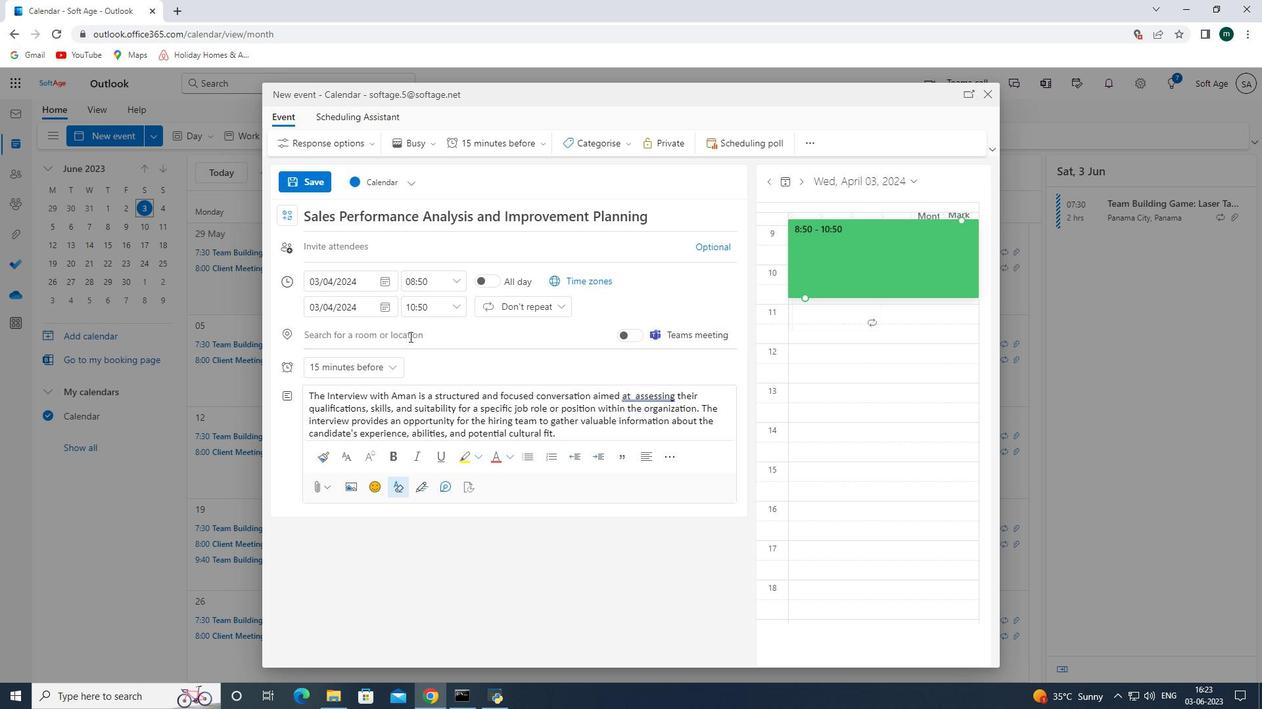 
Action: Mouse moved to (623, 145)
Screenshot: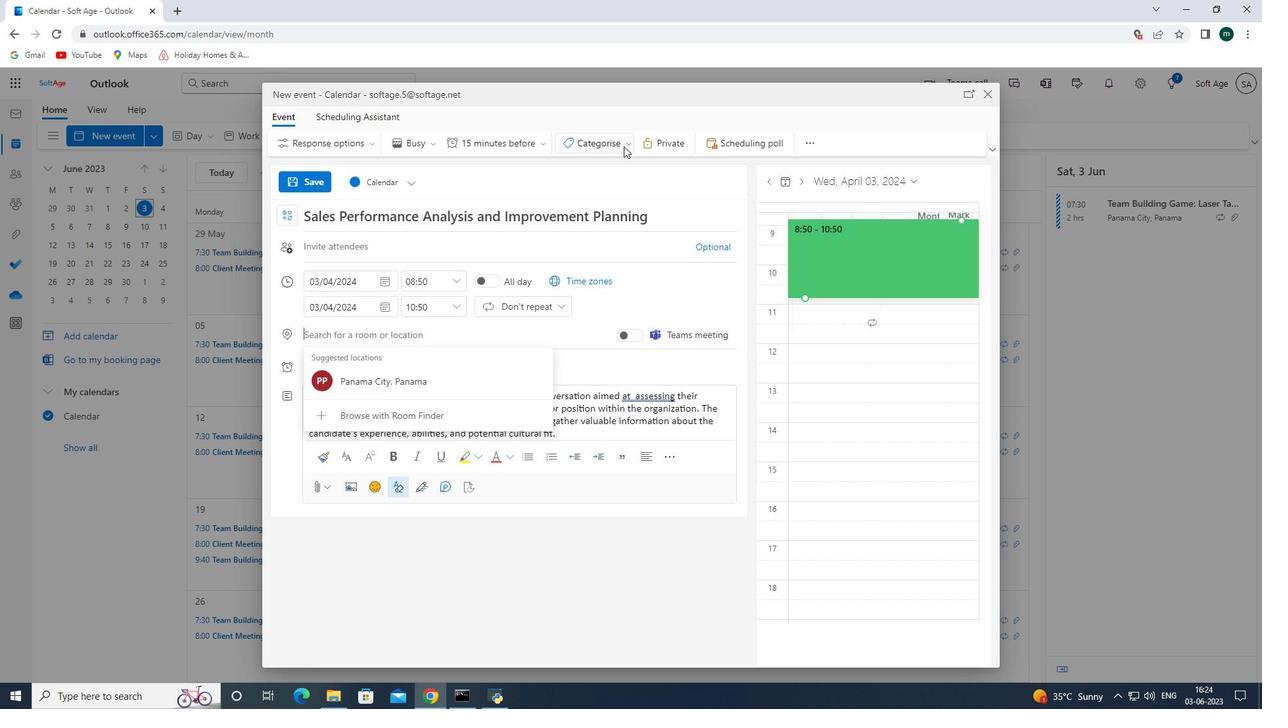 
Action: Mouse pressed left at (623, 146)
Screenshot: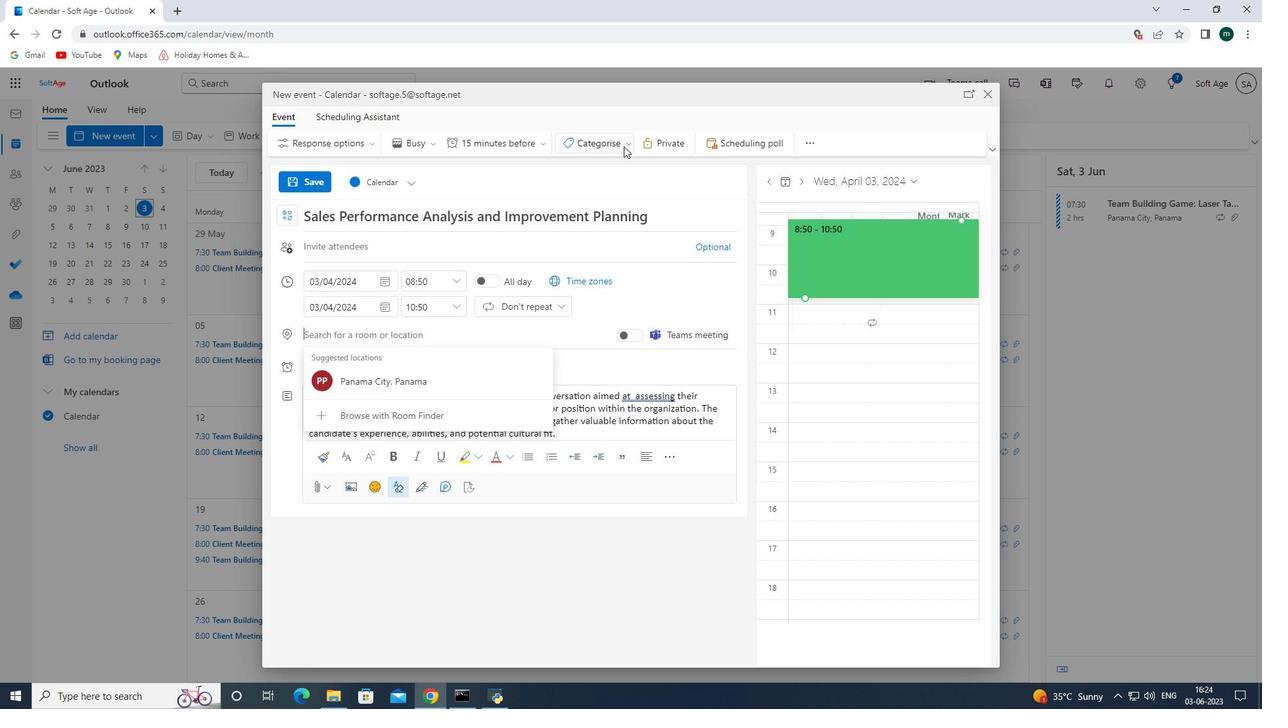 
Action: Mouse moved to (609, 213)
Screenshot: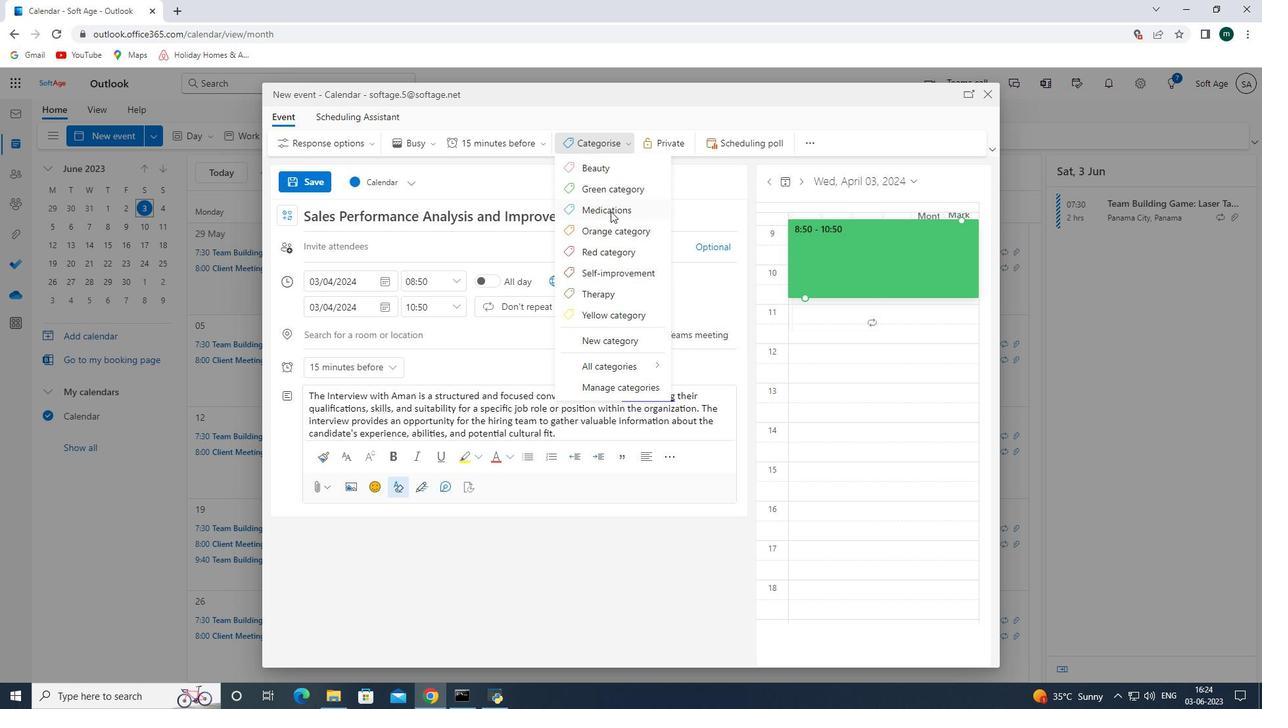 
Action: Mouse pressed left at (609, 213)
Screenshot: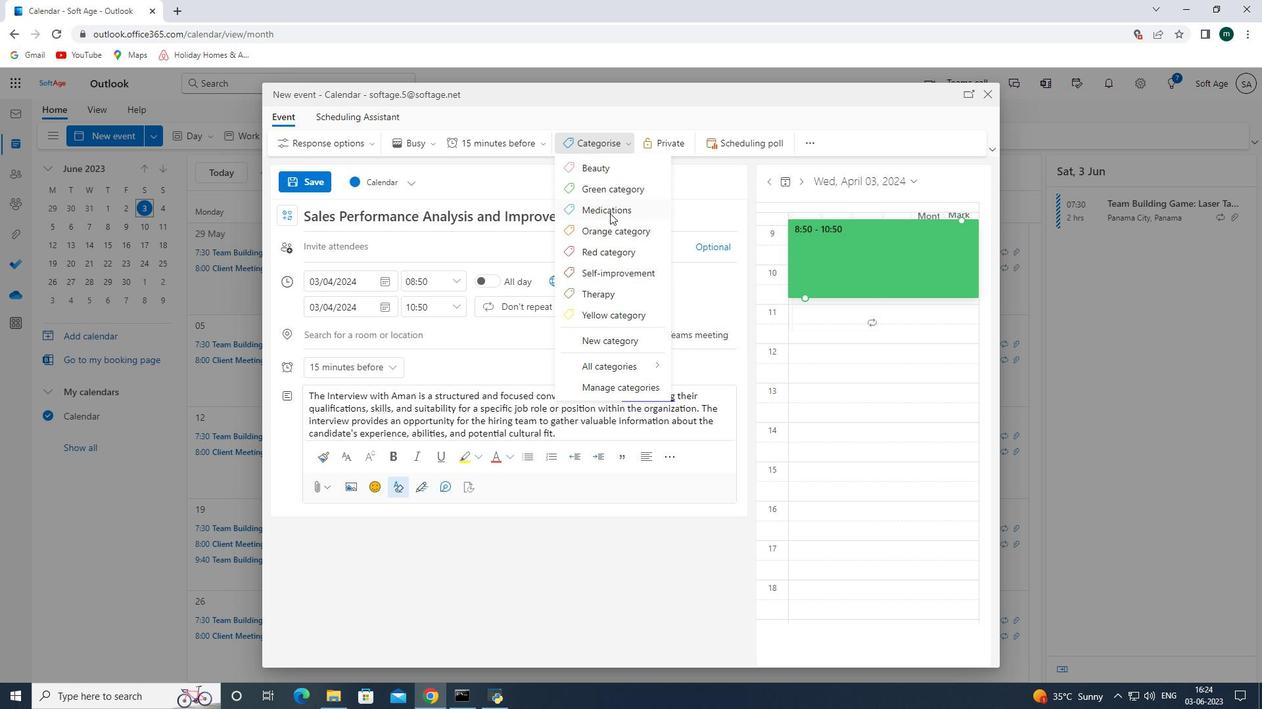 
Action: Mouse moved to (385, 337)
Screenshot: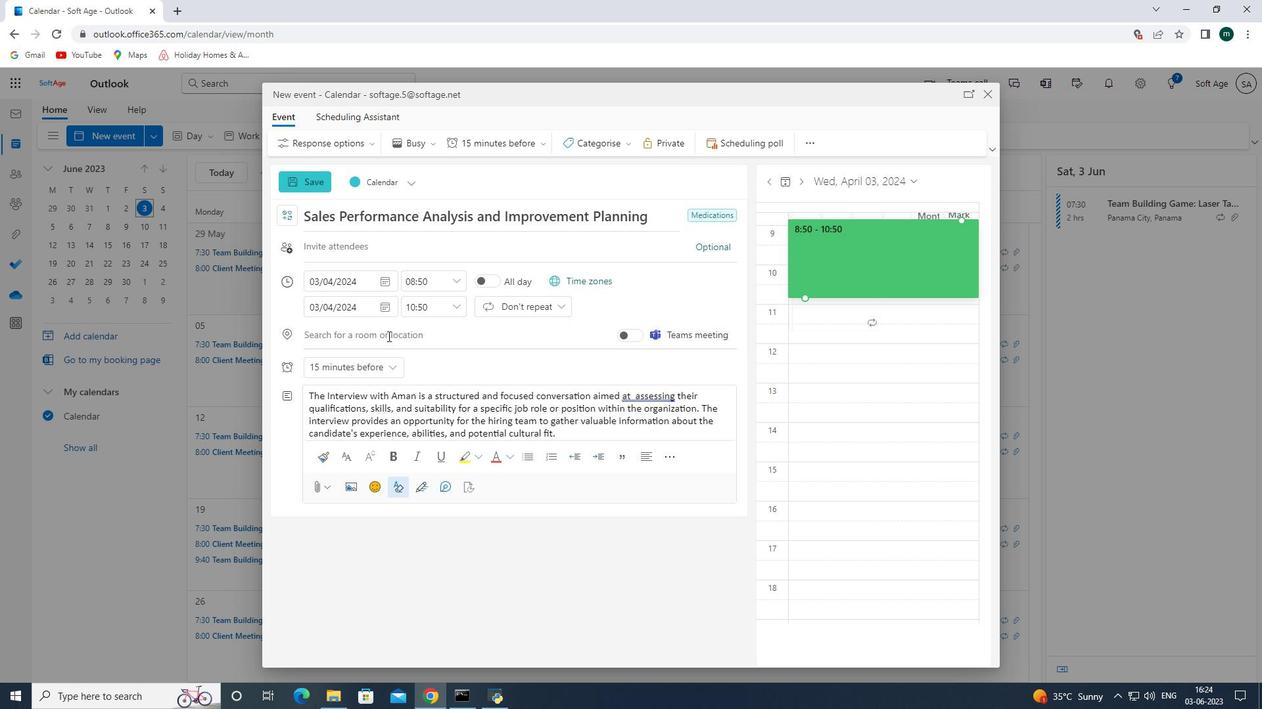 
Action: Mouse pressed left at (385, 337)
Screenshot: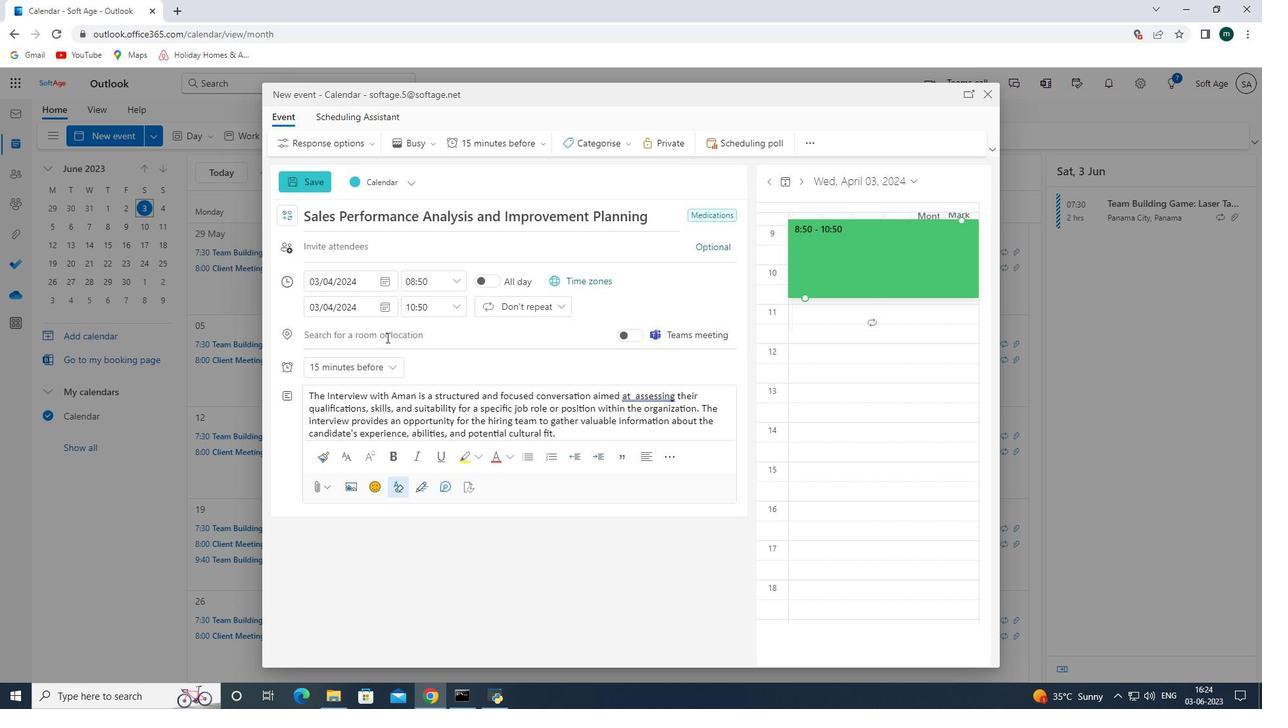 
Action: Key pressed 456<Key.space><Key.shift_r><Key.shift_r><Key.shift_r><Key.shift_r><Key.shift_r><Key.shift_r><Key.shift_r><Key.shift_r><Key.shift_r><Key.shift_r><Key.shift_r><Key.shift_r><Key.shift_r><Key.shift_r><Key.shift_r><Key.shift_r><Key.shift_r><Key.shift_r><Key.shift_r><Key.shift_r><Key.shift_r><Key.shift_r><Key.shift_r><Key.shift_r><Key.shift_r>La<Key.space><Key.shift>Rambla,<Key.space><Key.shift><Key.shift><Key.shift>Barcelona,<Key.space><Key.shift>Spain,<Key.backspace>
Screenshot: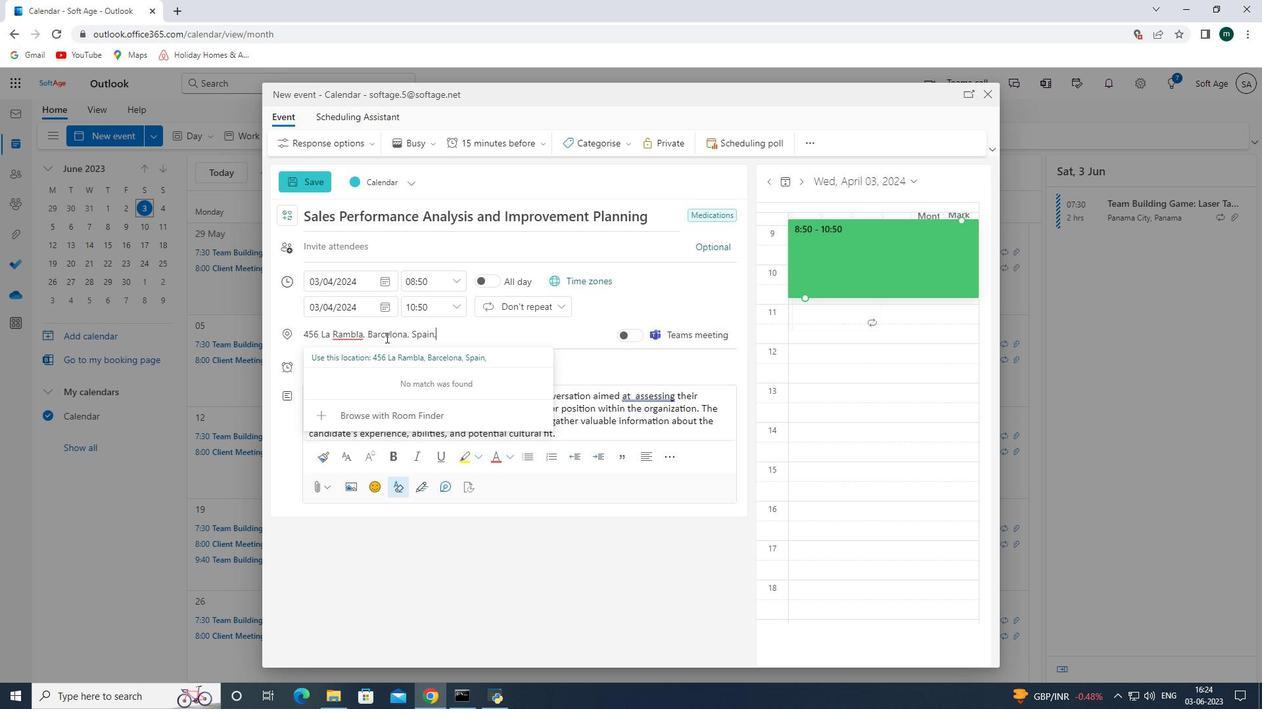 
Action: Mouse moved to (642, 286)
Screenshot: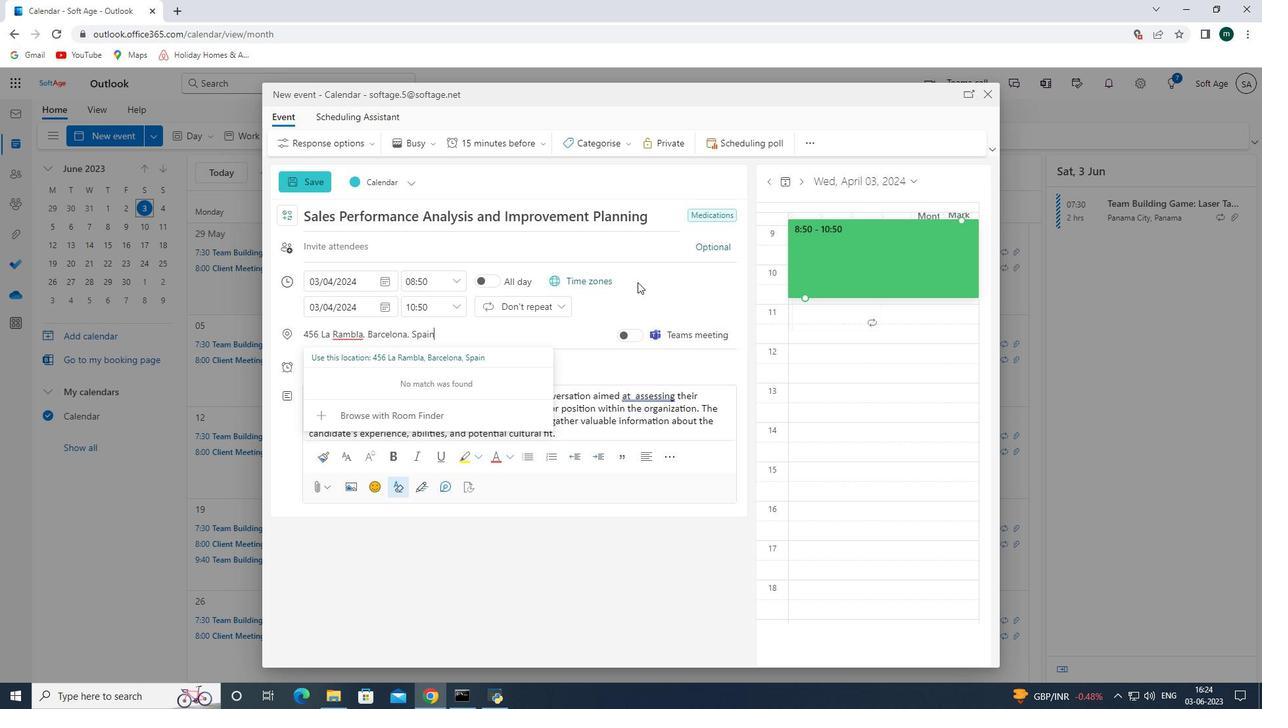 
Action: Mouse pressed left at (642, 286)
Screenshot: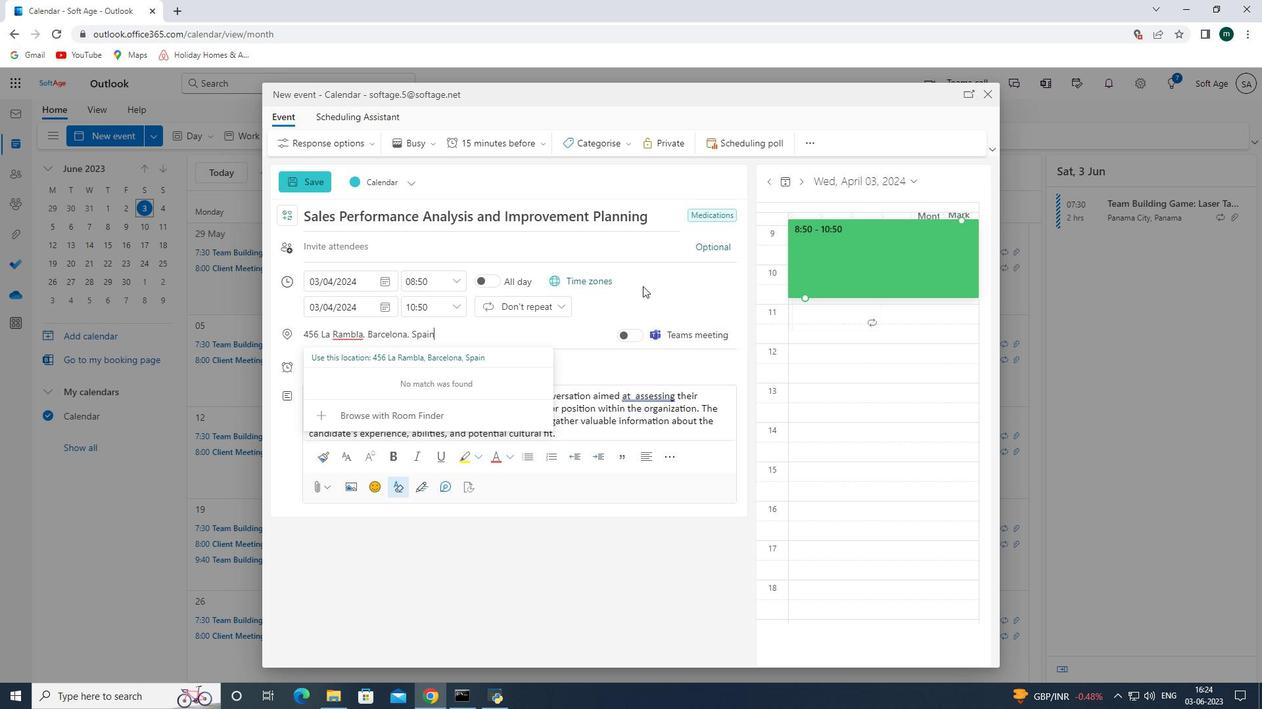 
Action: Mouse moved to (358, 237)
Screenshot: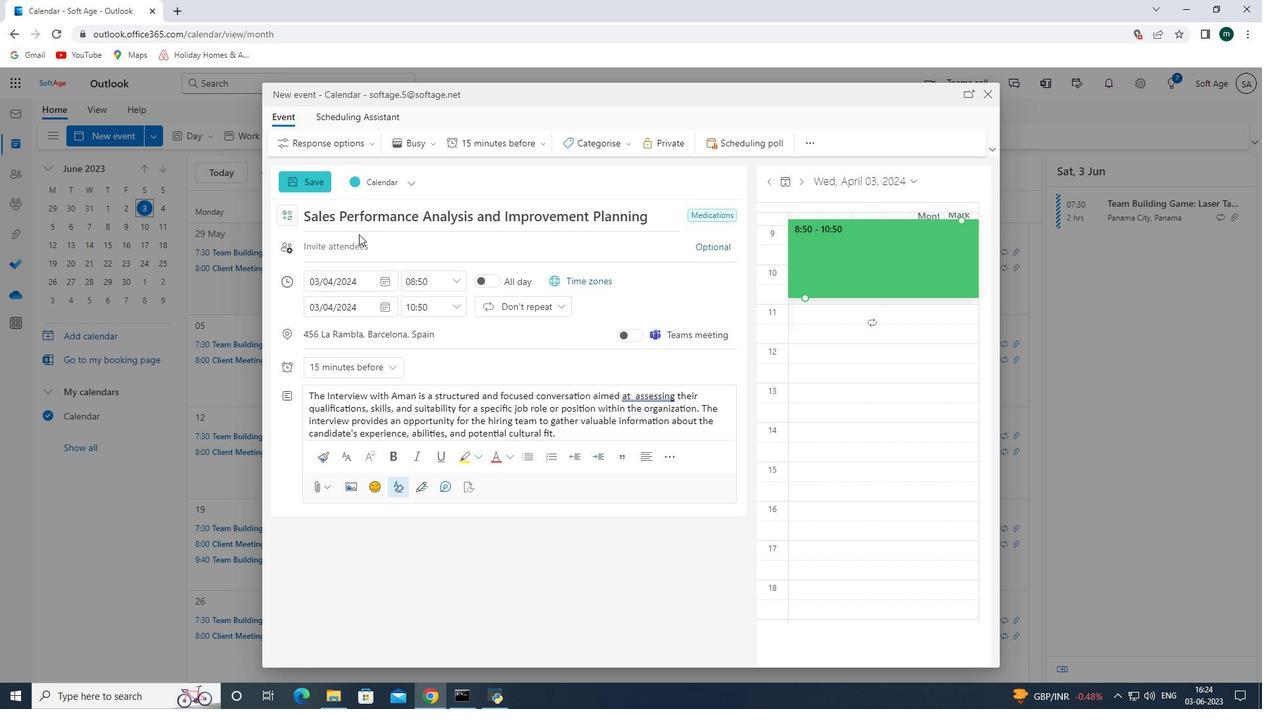
Action: Mouse pressed left at (358, 237)
Screenshot: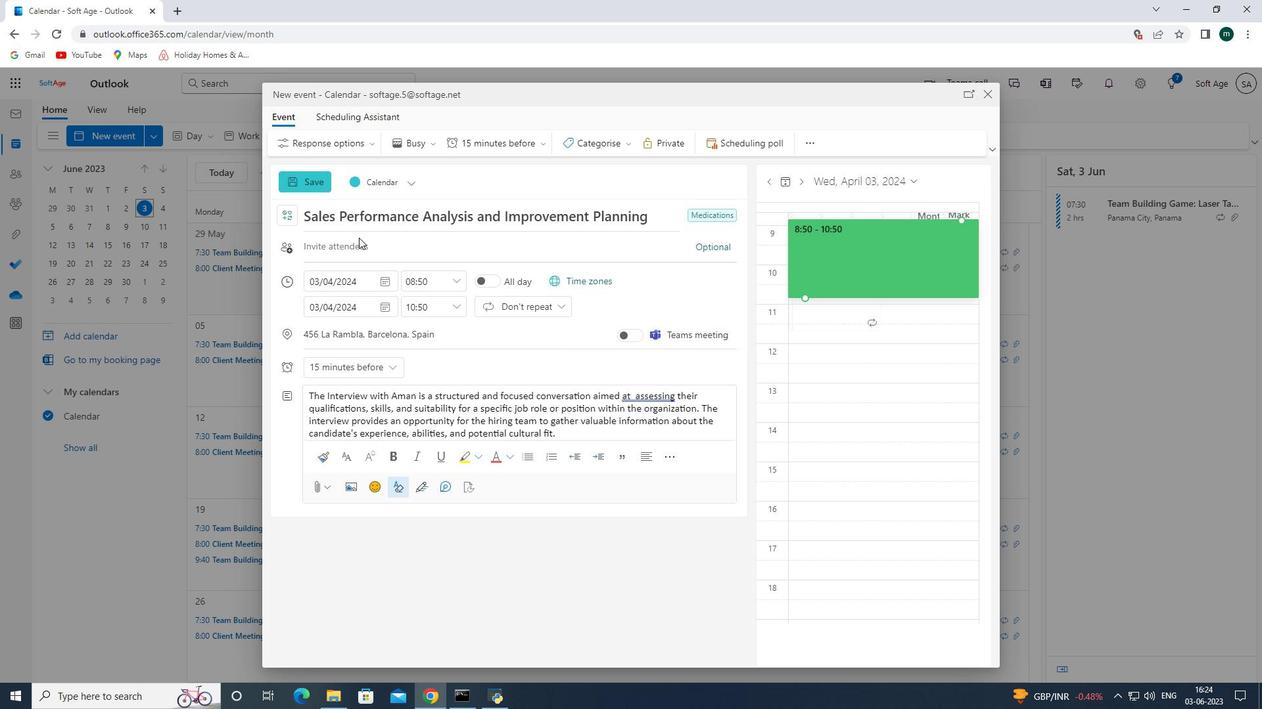 
Action: Mouse moved to (359, 243)
Screenshot: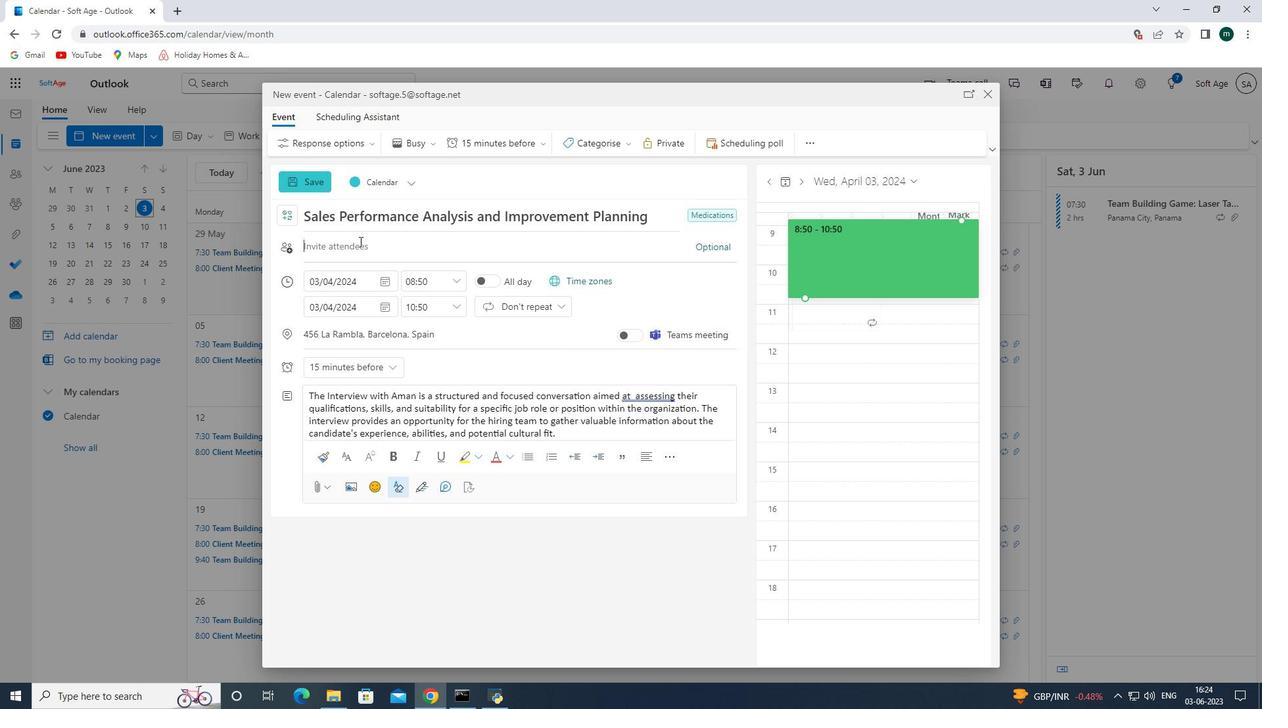 
Action: Mouse pressed left at (359, 243)
Screenshot: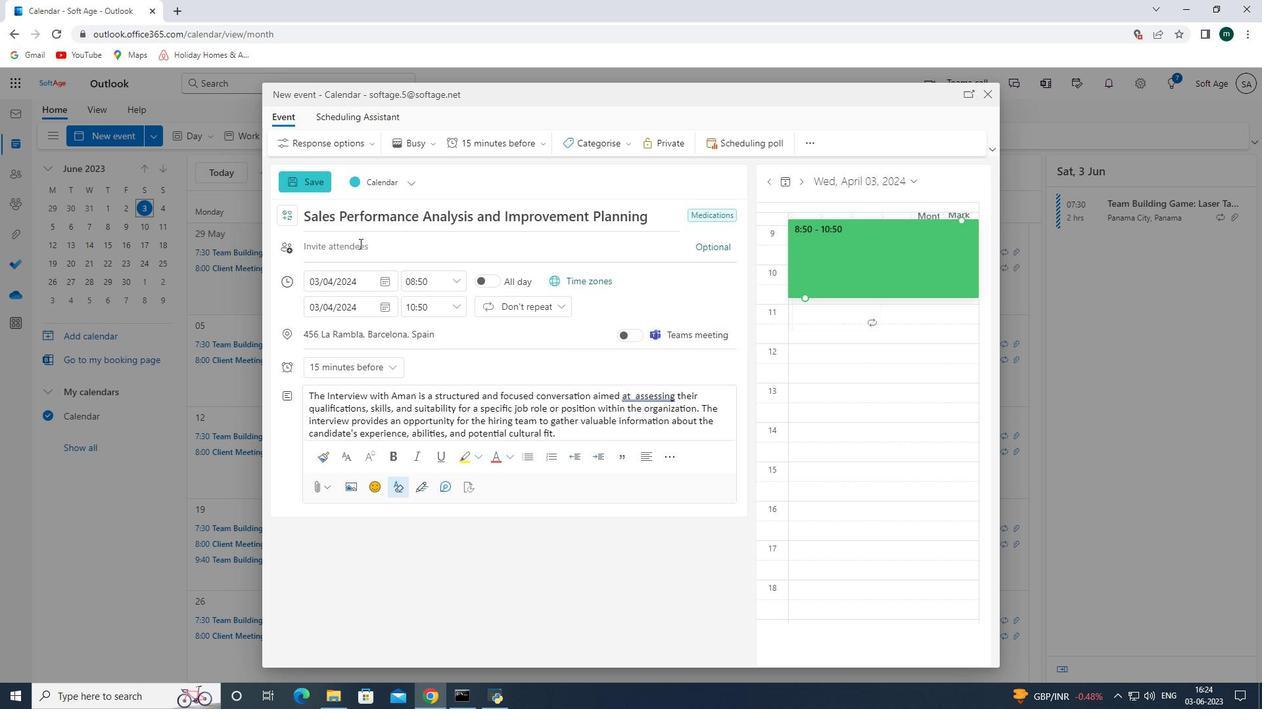 
Action: Mouse moved to (398, 371)
Screenshot: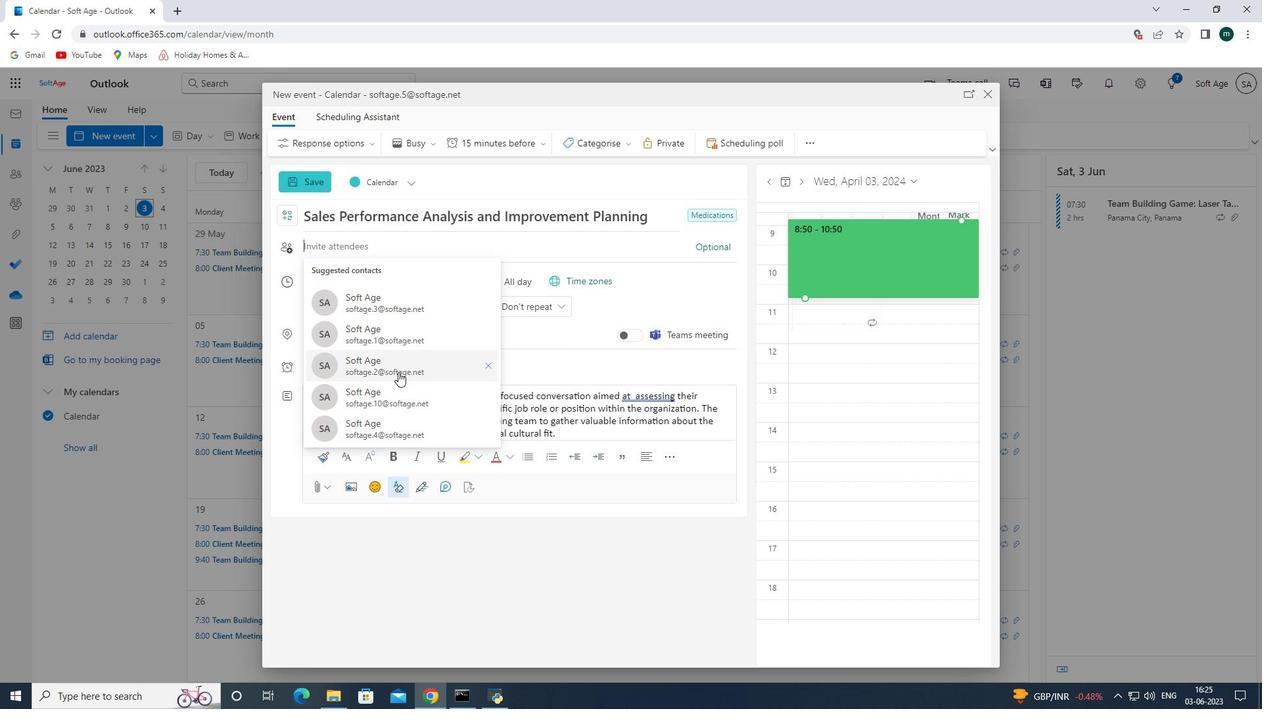 
Action: Mouse pressed left at (398, 371)
Screenshot: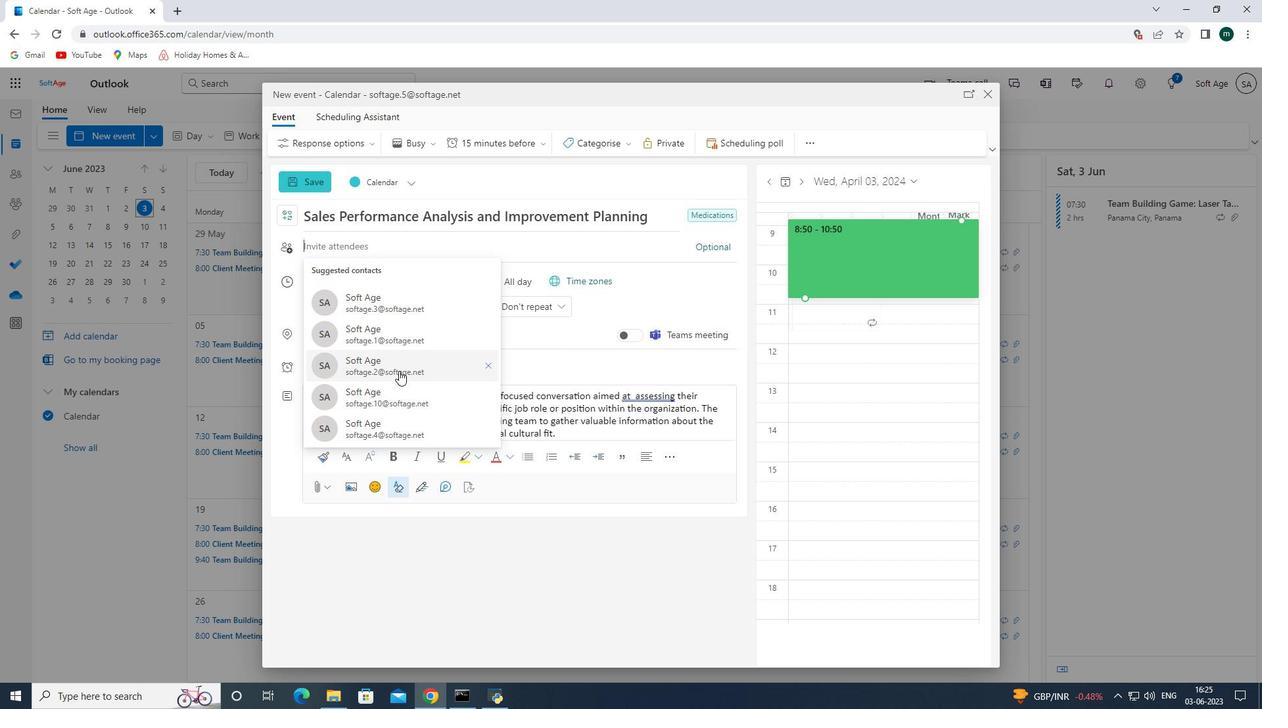 
Action: Mouse moved to (439, 250)
Screenshot: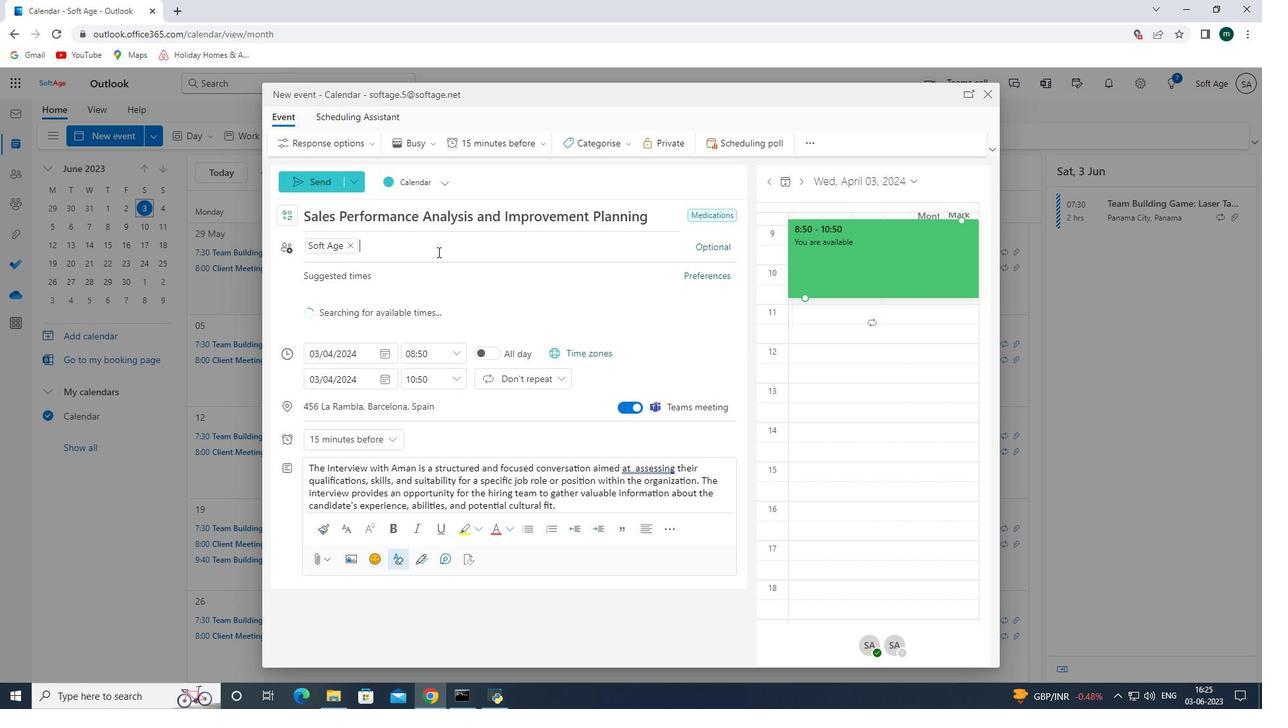 
Action: Mouse pressed left at (439, 250)
Screenshot: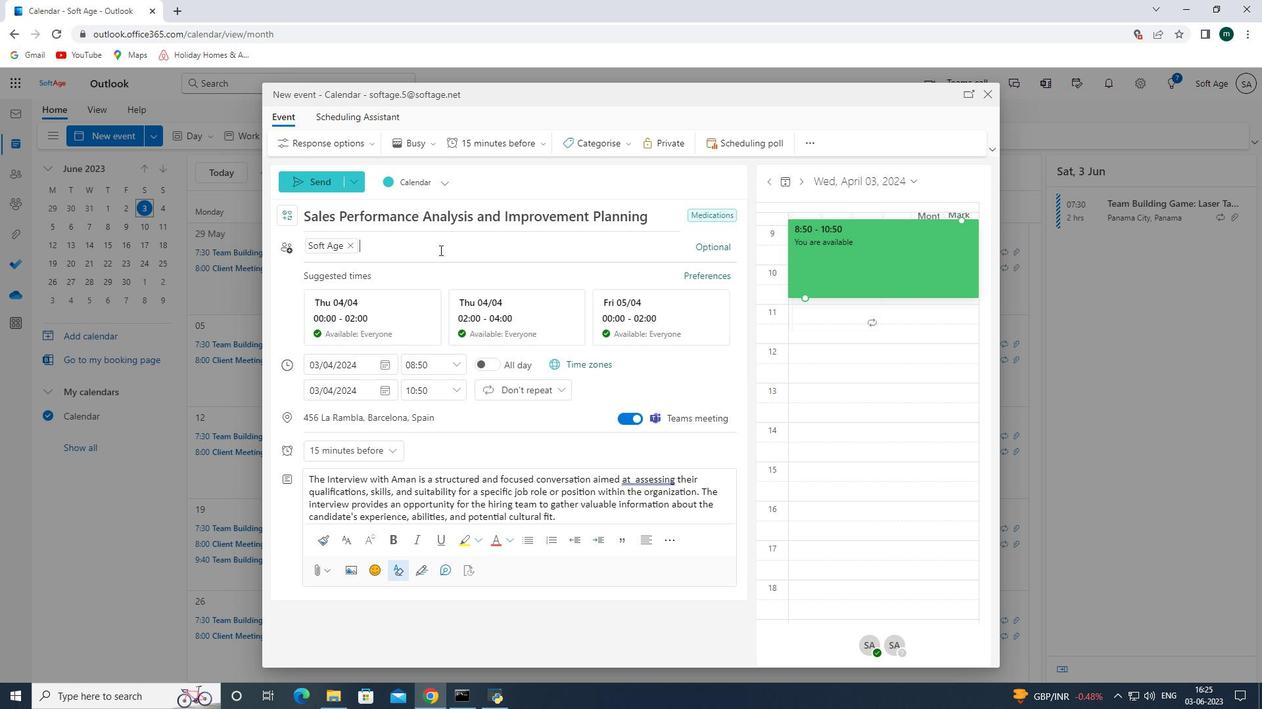 
Action: Mouse moved to (440, 299)
Screenshot: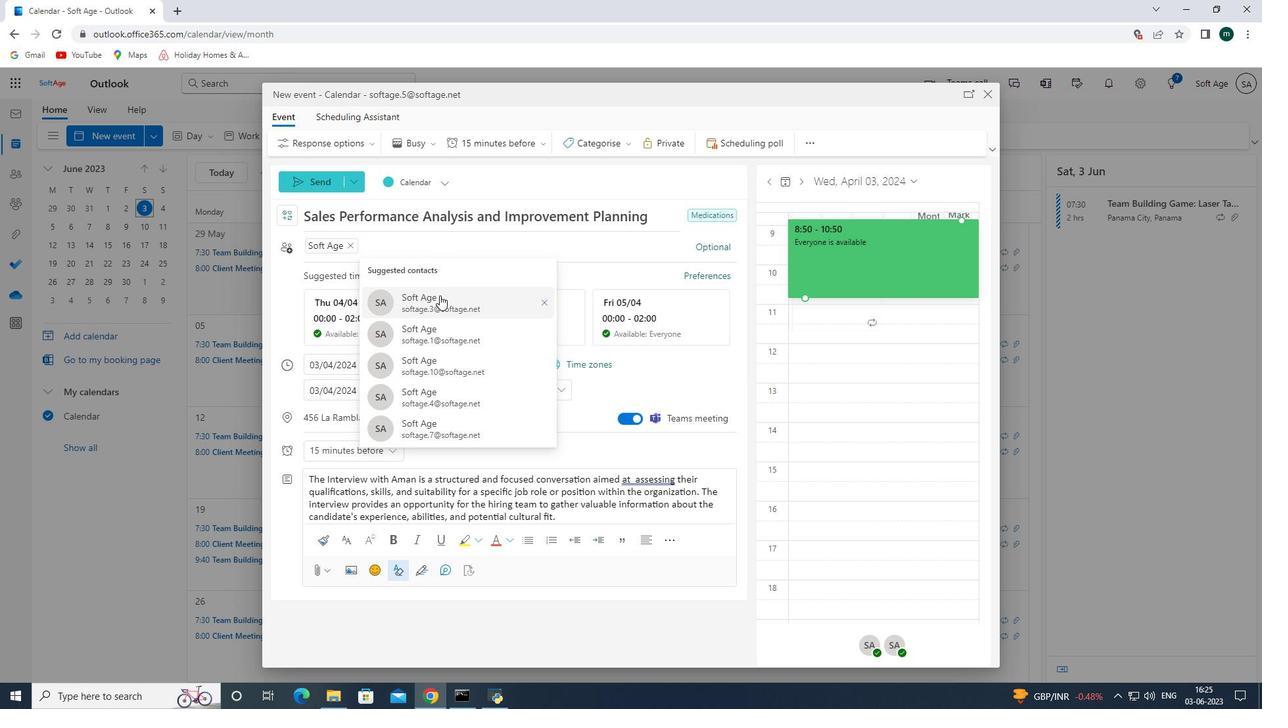 
Action: Mouse pressed left at (440, 299)
Screenshot: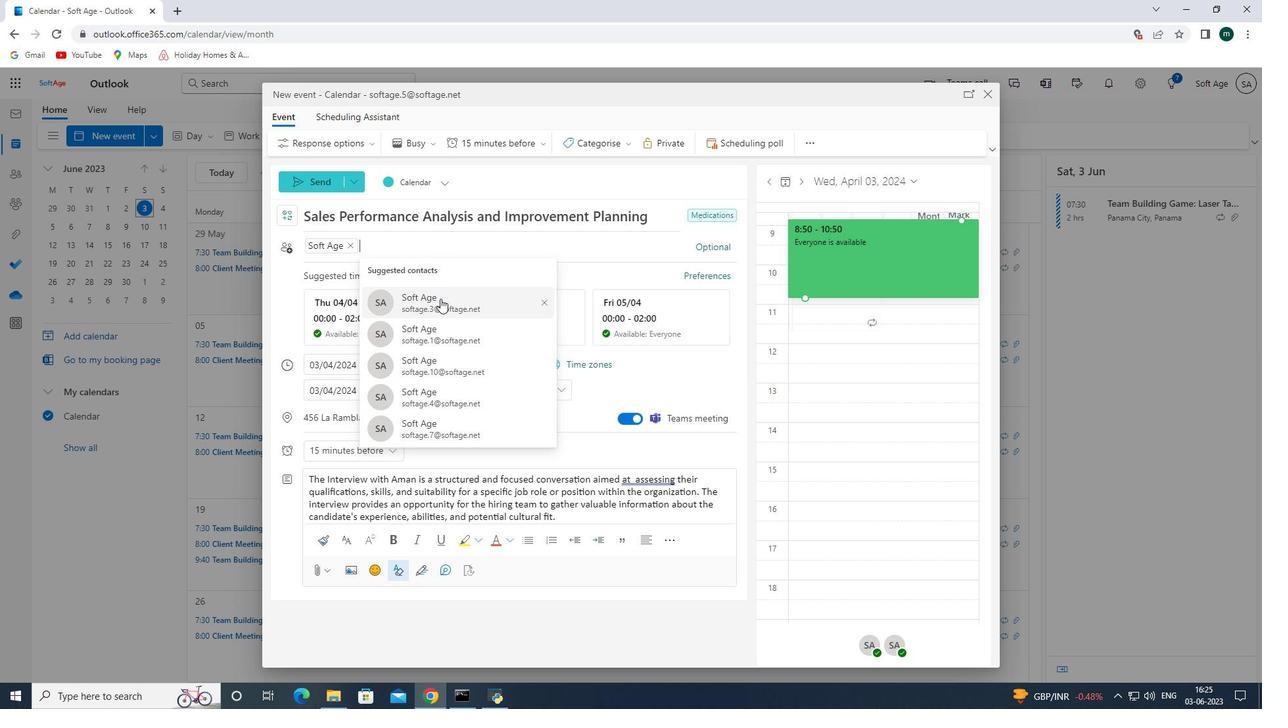 
Action: Mouse moved to (333, 181)
Screenshot: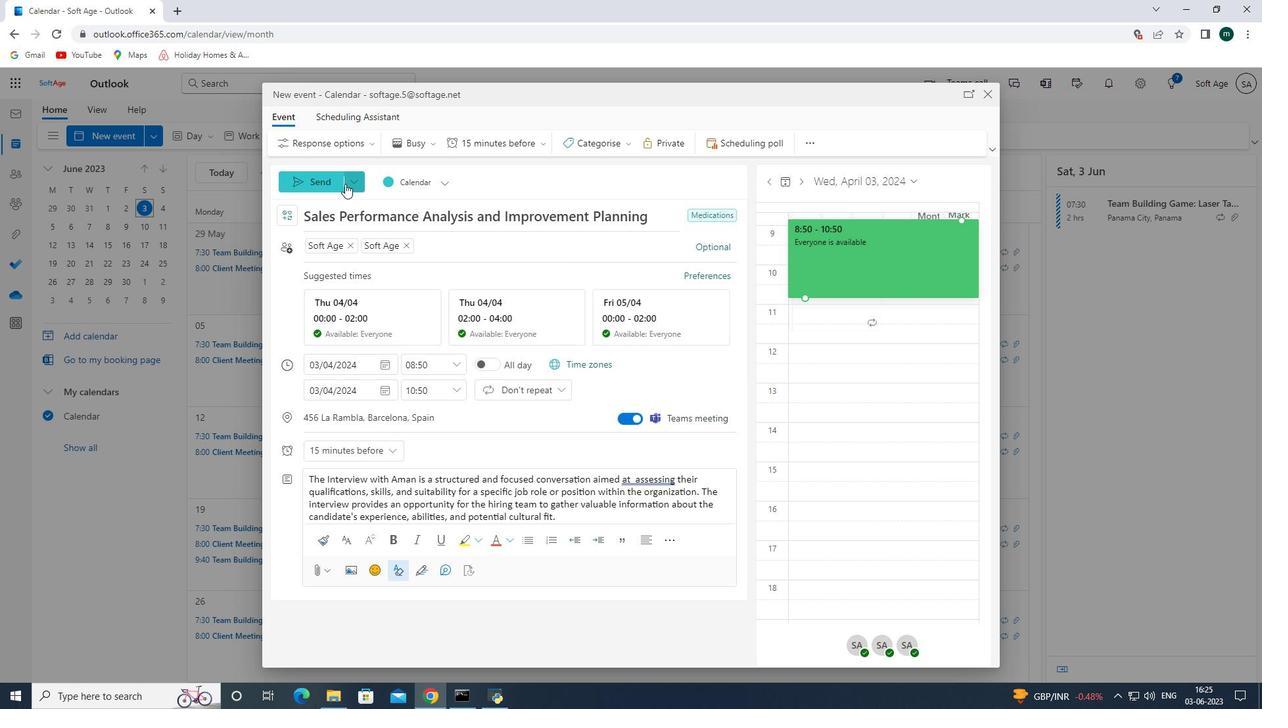 
Action: Mouse pressed left at (333, 181)
Screenshot: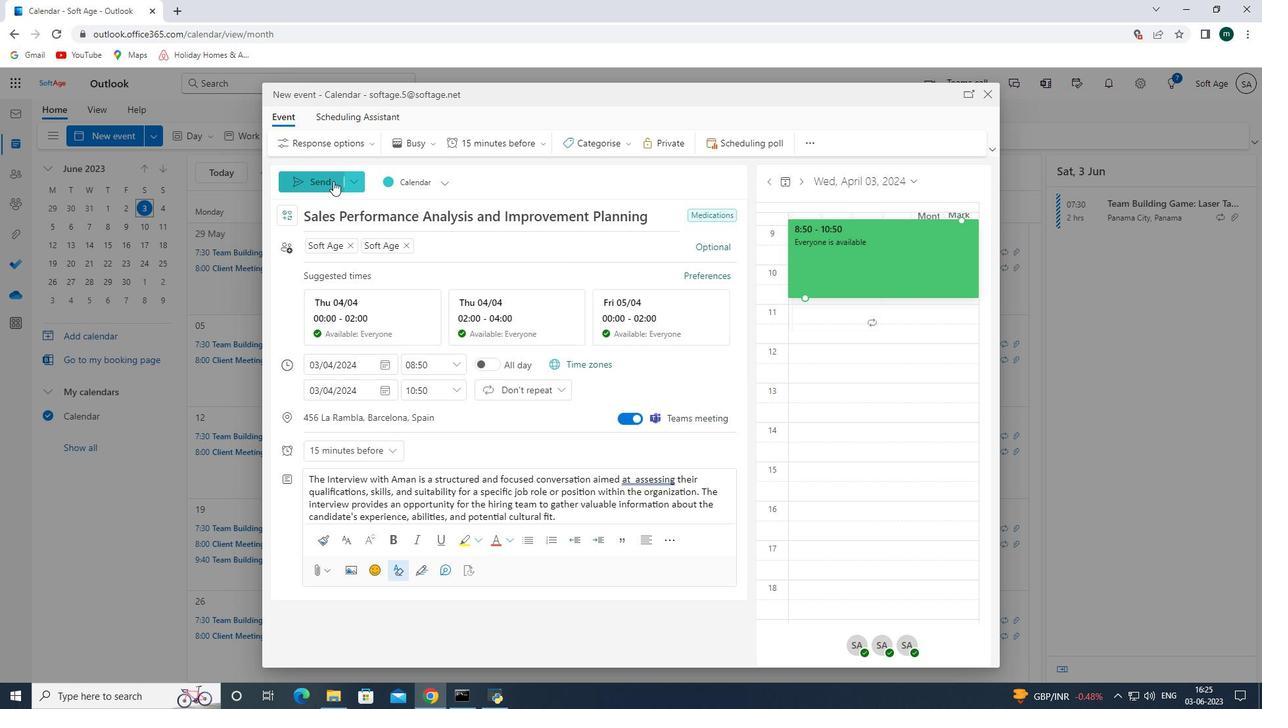 
Action: Mouse moved to (374, 368)
Screenshot: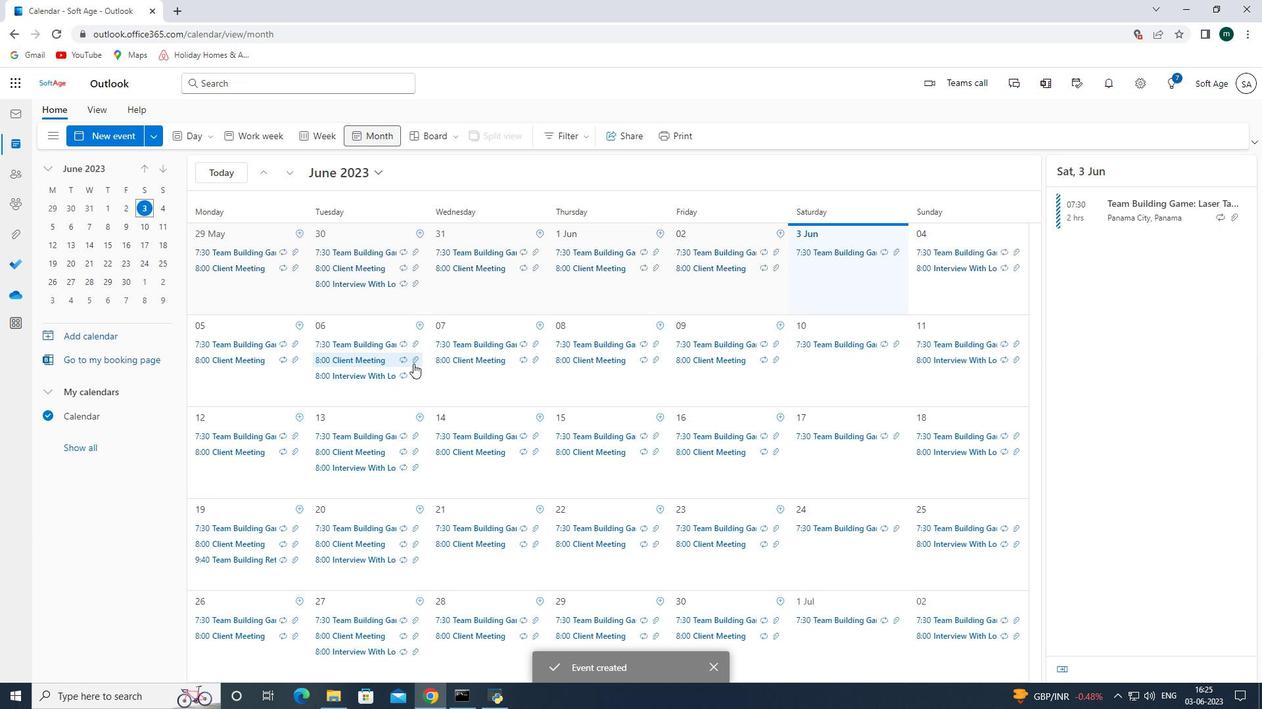 
